 Task: Search one way flight ticket for 3 adults in first from Greensboro: Piedmont Triad International Airport to Riverton: Central Wyoming Regional Airport (was Riverton Regional) on 8-4-2023. Choice of flights is American. Number of bags: 11 checked bags. Price is upto 72000. Outbound departure time preference is 18:30.
Action: Mouse moved to (294, 256)
Screenshot: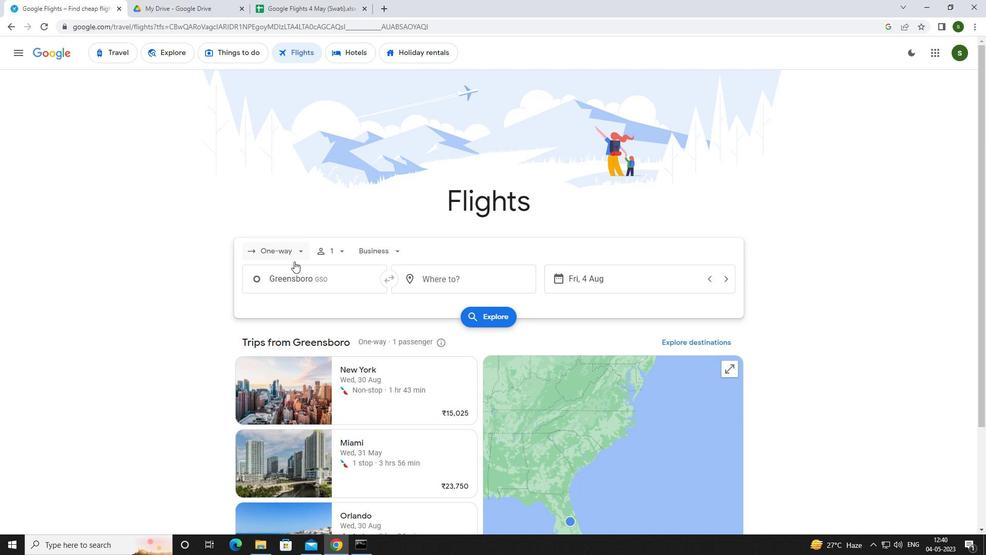 
Action: Mouse pressed left at (294, 256)
Screenshot: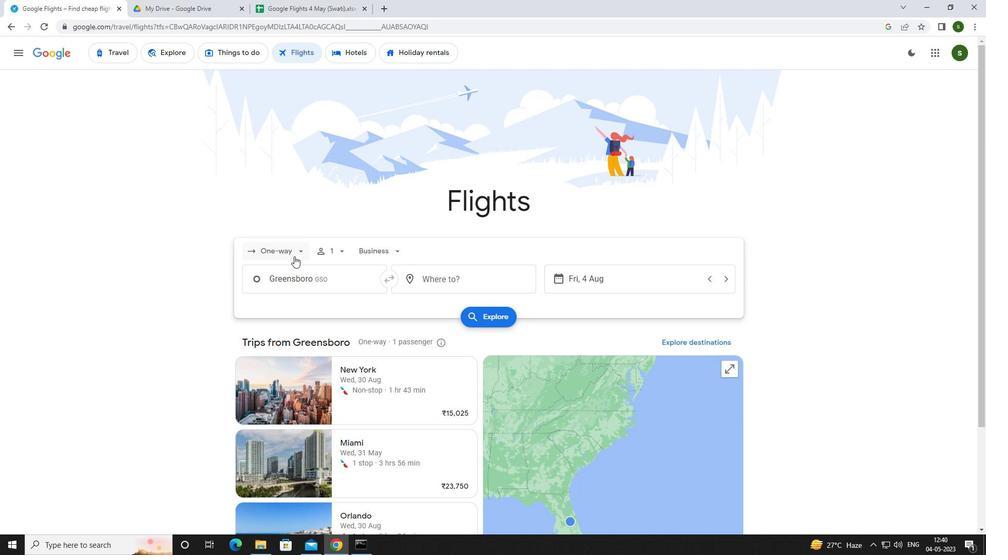 
Action: Mouse moved to (300, 292)
Screenshot: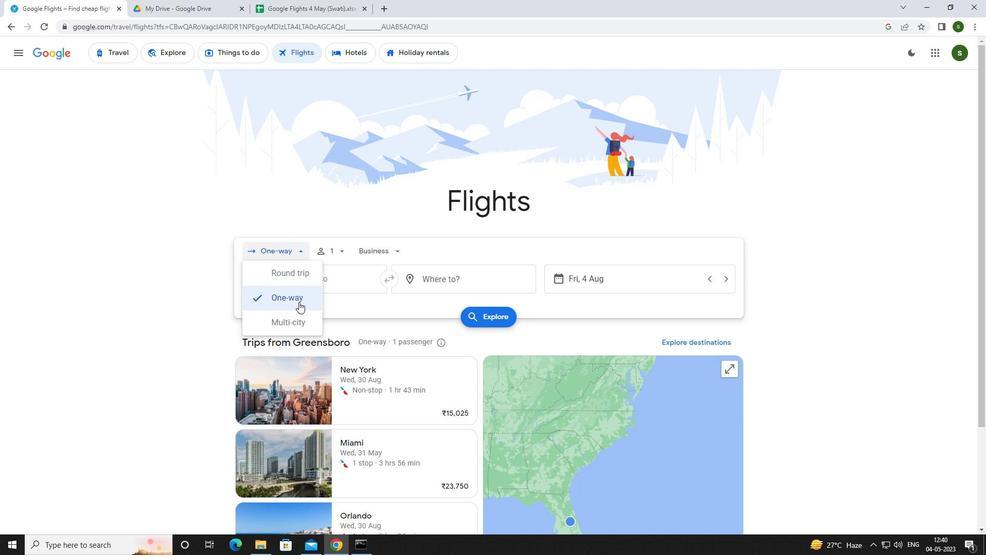 
Action: Mouse pressed left at (300, 292)
Screenshot: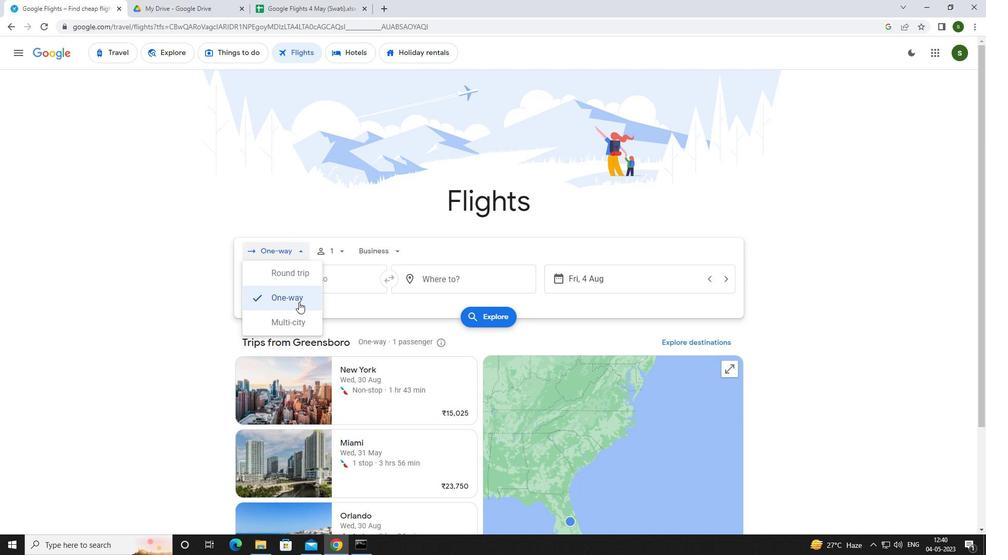 
Action: Mouse moved to (337, 247)
Screenshot: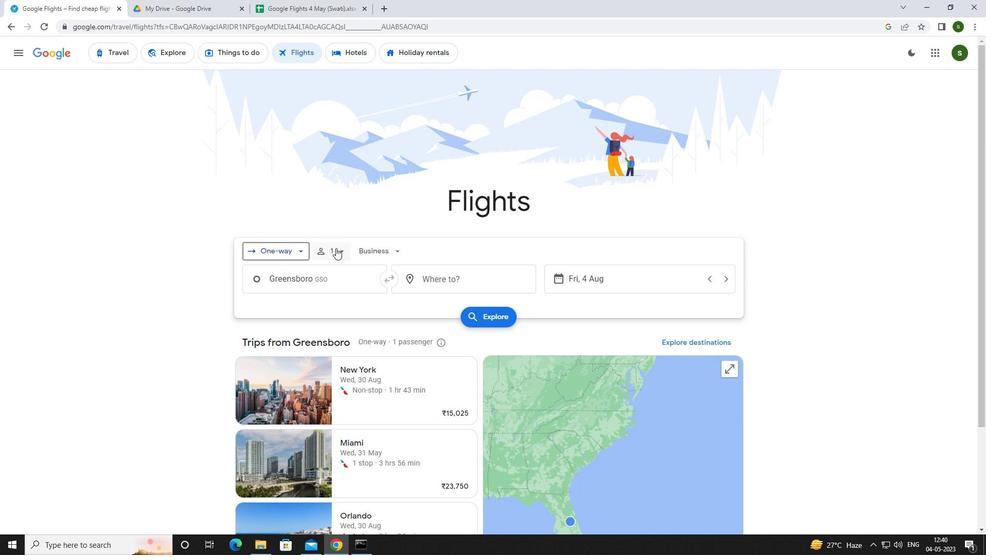 
Action: Mouse pressed left at (337, 247)
Screenshot: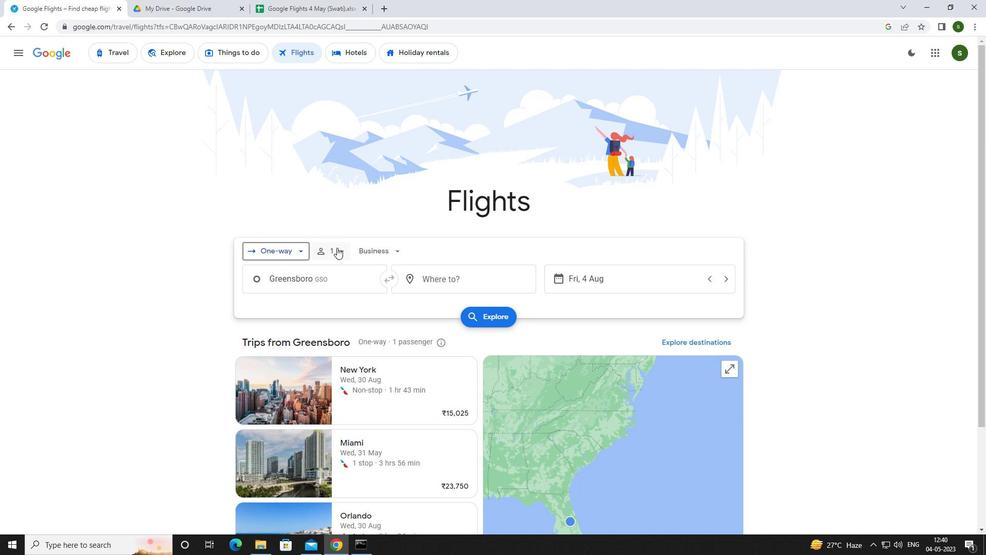 
Action: Mouse moved to (421, 274)
Screenshot: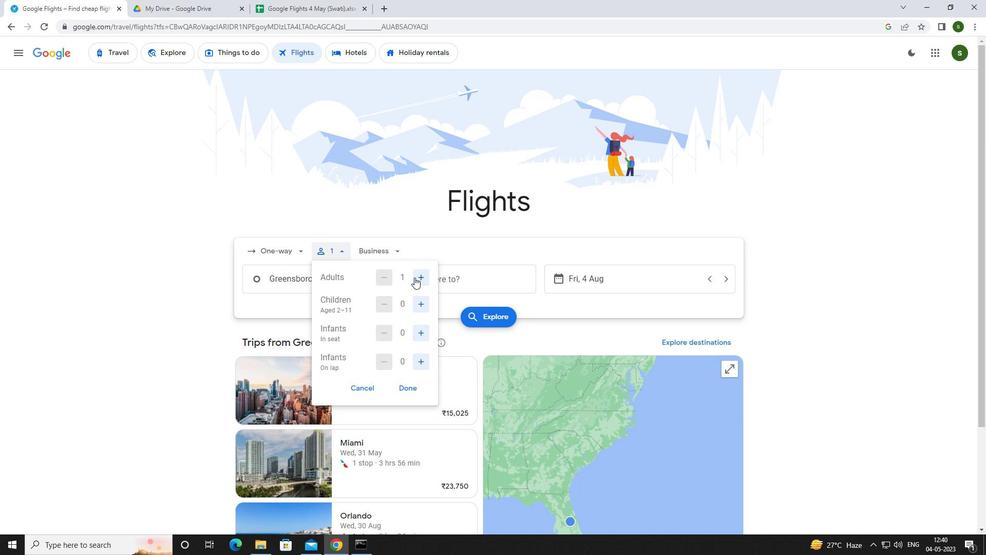 
Action: Mouse pressed left at (421, 274)
Screenshot: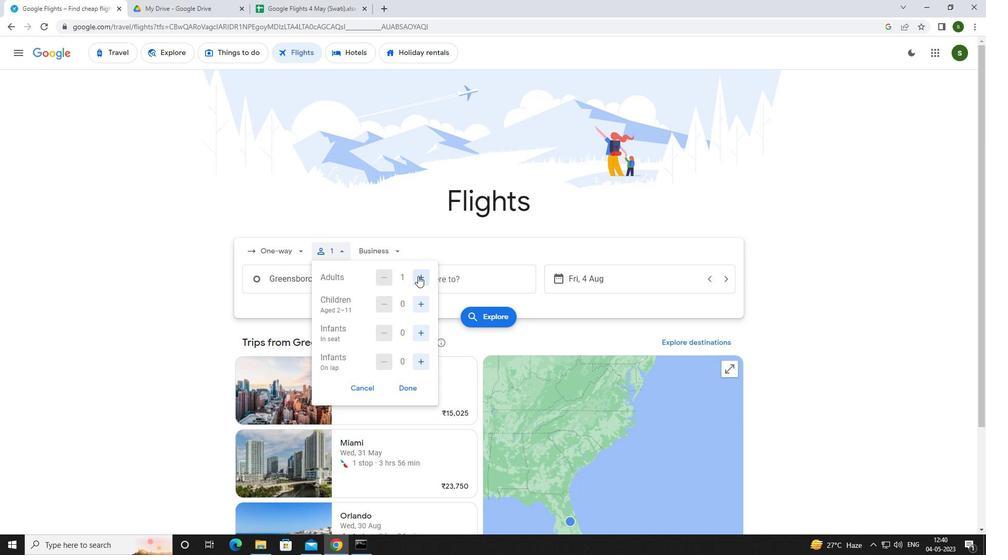 
Action: Mouse pressed left at (421, 274)
Screenshot: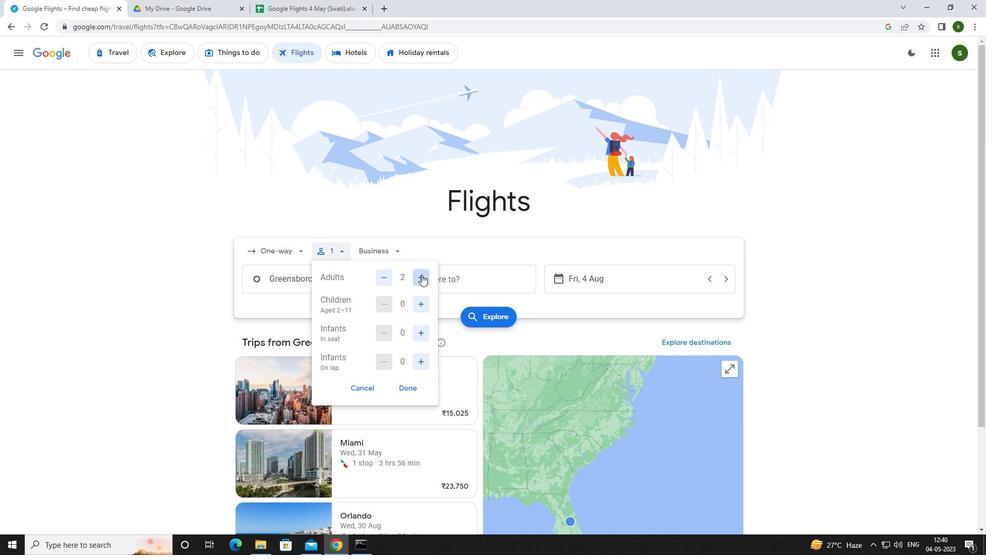 
Action: Mouse moved to (380, 248)
Screenshot: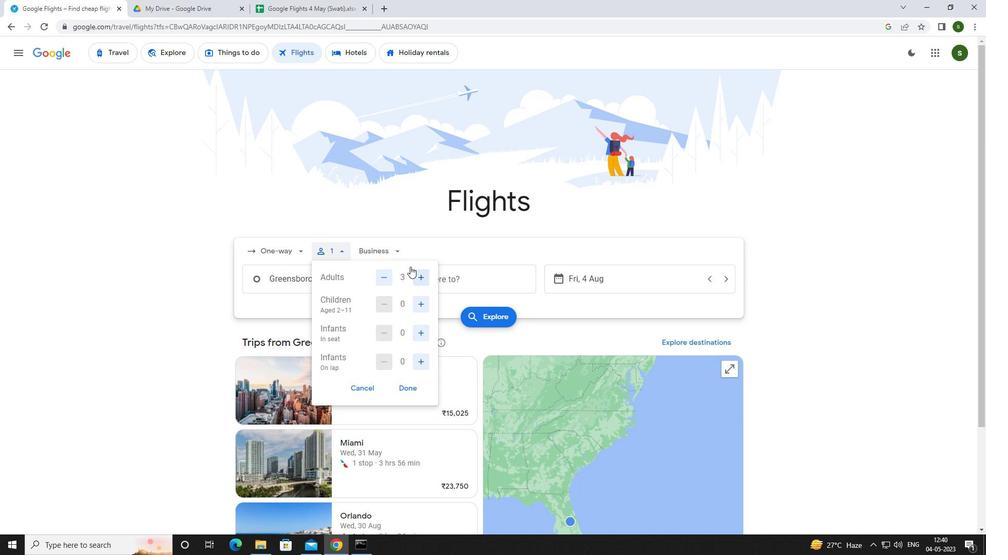 
Action: Mouse pressed left at (380, 248)
Screenshot: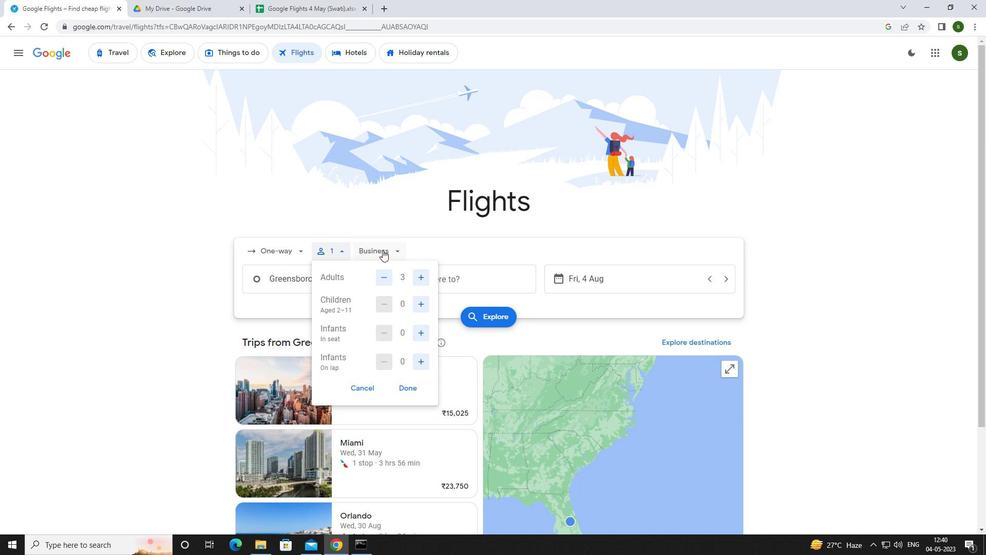
Action: Mouse moved to (395, 344)
Screenshot: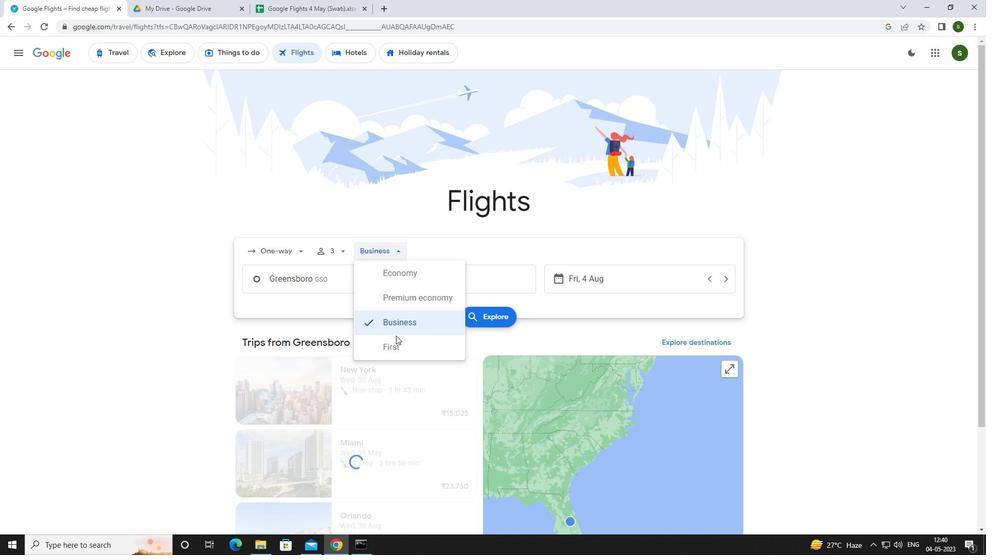 
Action: Mouse pressed left at (395, 344)
Screenshot: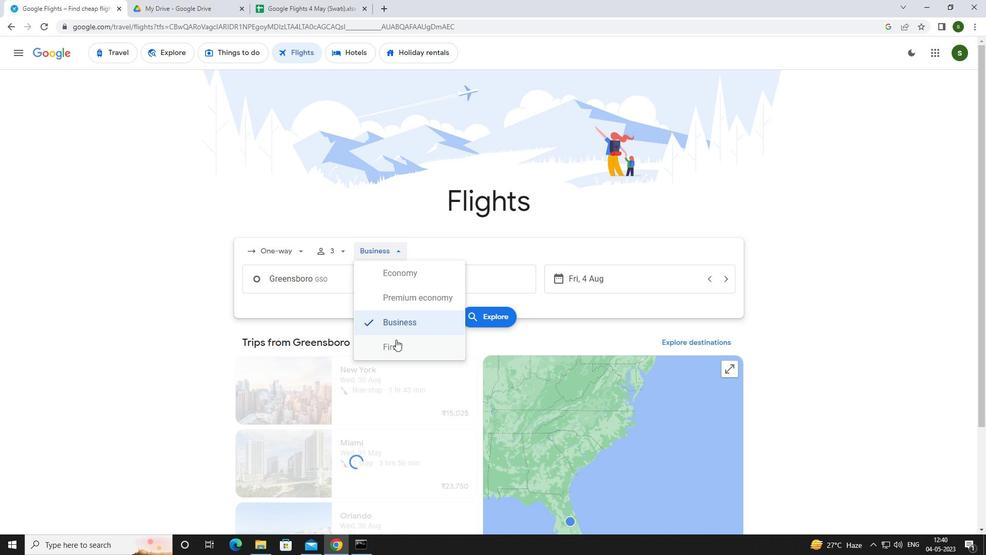 
Action: Mouse moved to (354, 286)
Screenshot: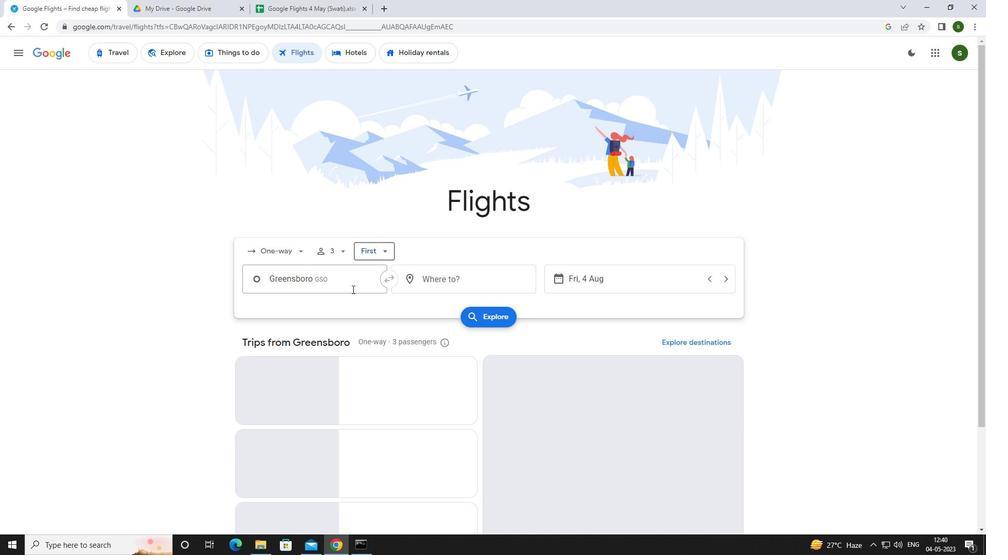 
Action: Mouse pressed left at (354, 286)
Screenshot: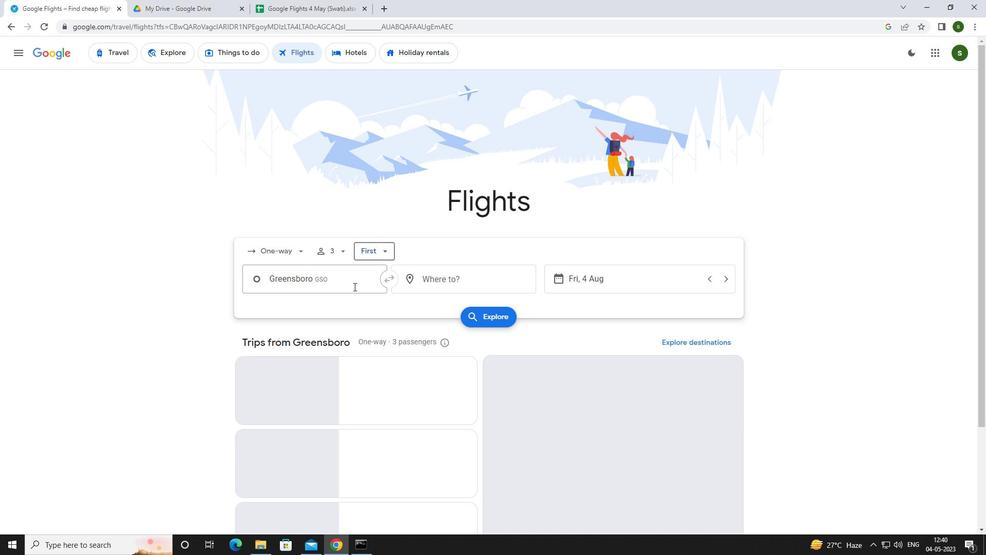
Action: Key pressed <Key.caps_lock>g<Key.caps_lock>reensbo
Screenshot: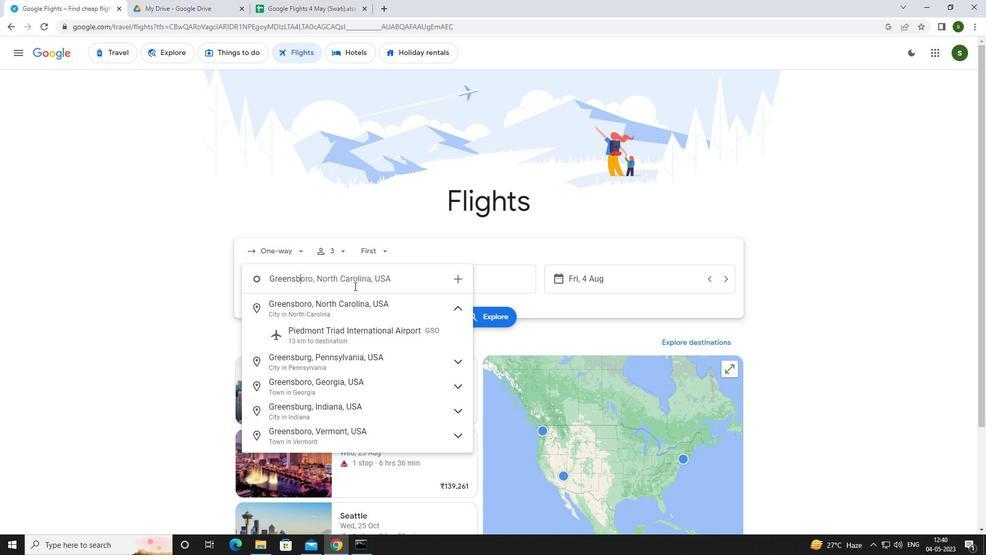 
Action: Mouse moved to (357, 329)
Screenshot: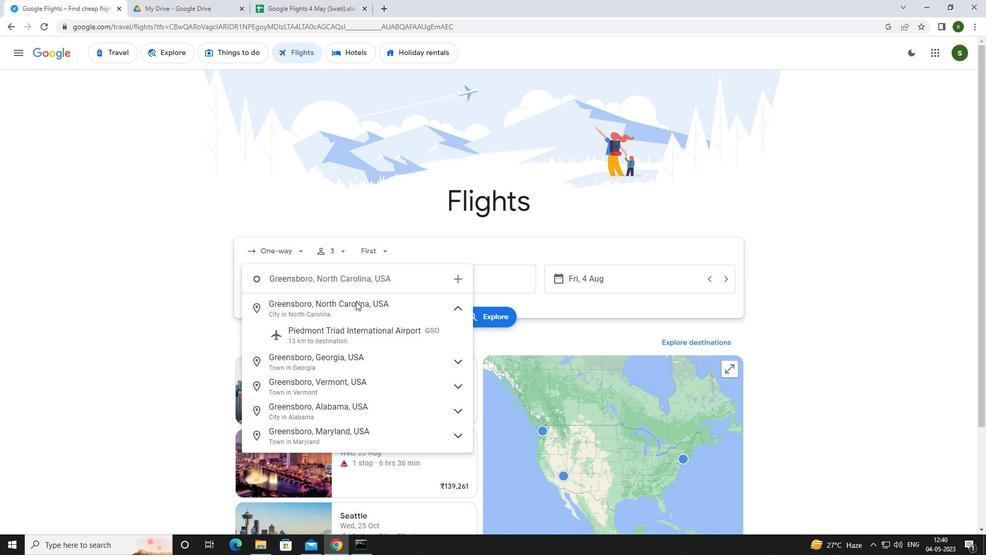 
Action: Mouse pressed left at (357, 329)
Screenshot: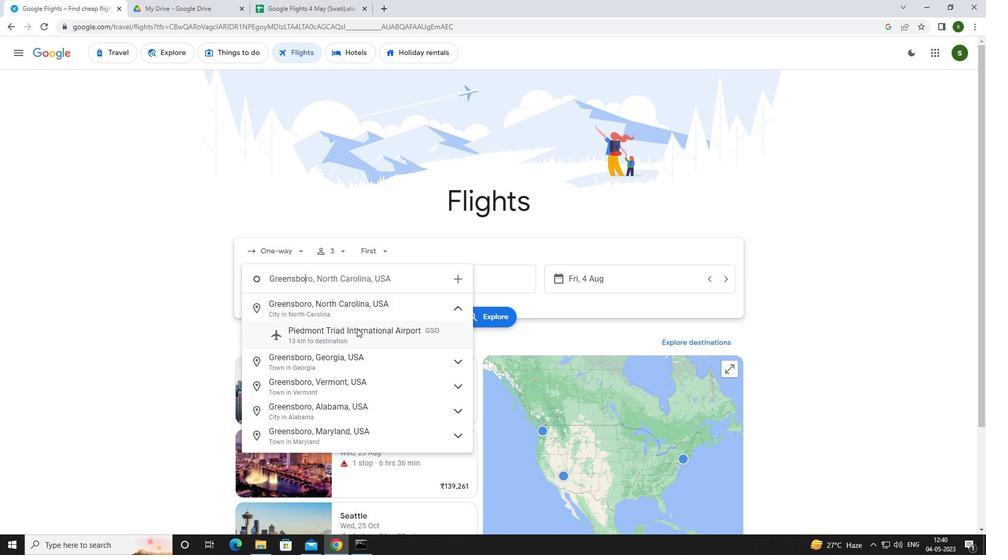 
Action: Mouse moved to (452, 282)
Screenshot: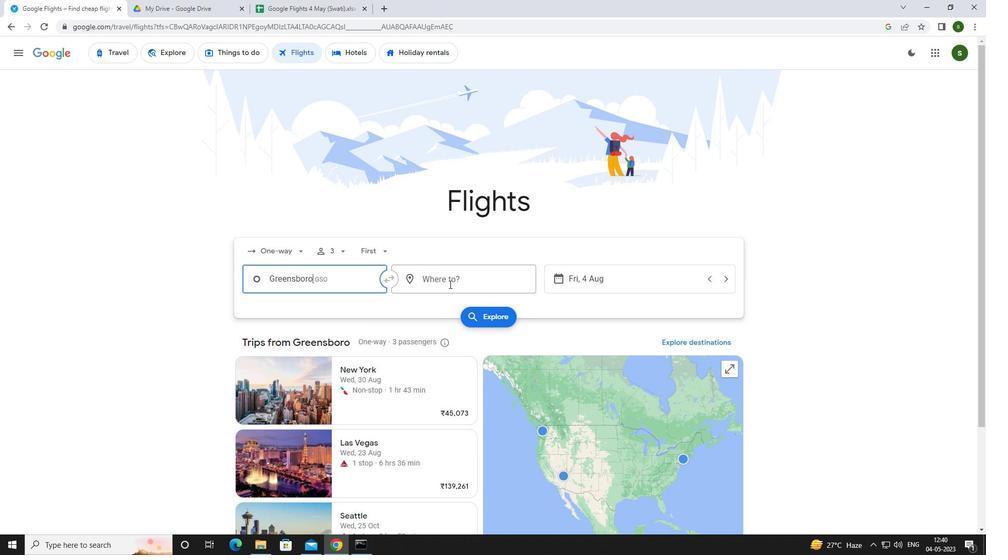 
Action: Mouse pressed left at (452, 282)
Screenshot: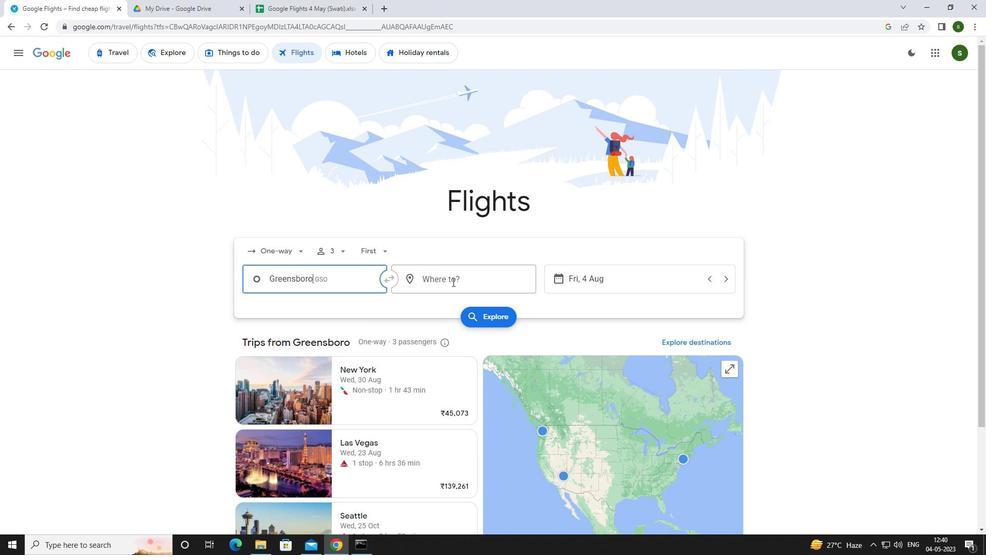 
Action: Mouse moved to (454, 280)
Screenshot: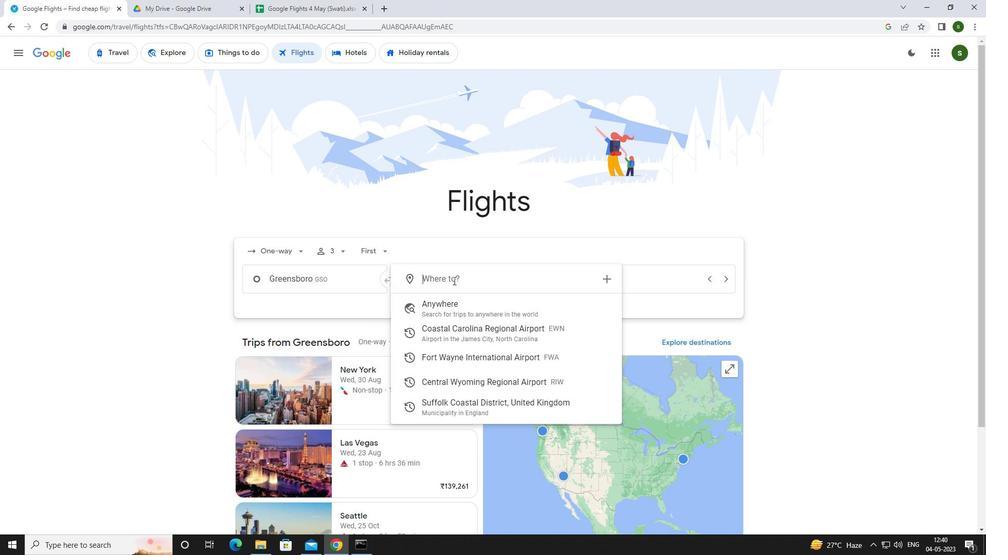 
Action: Key pressed <Key.caps_lock>r<Key.caps_lock>iverton
Screenshot: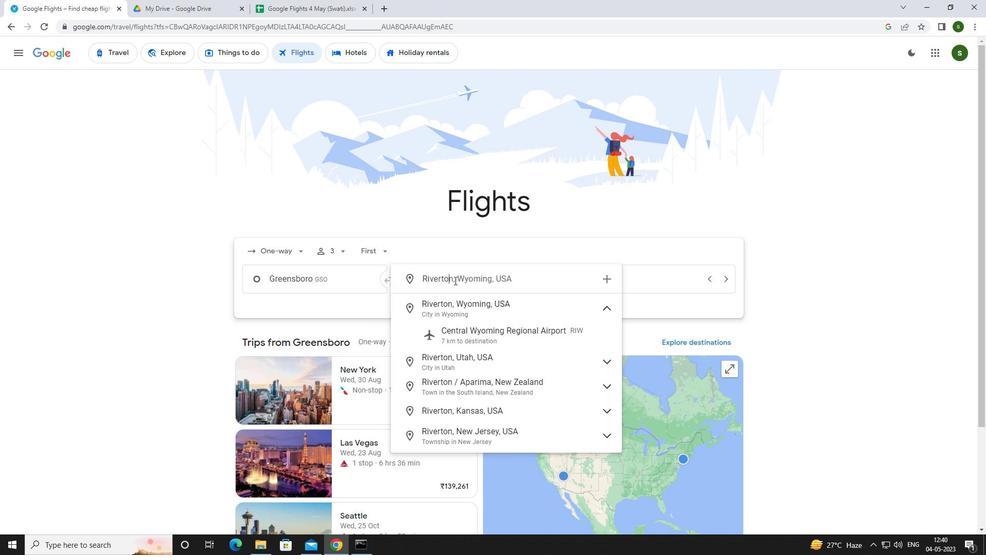 
Action: Mouse moved to (465, 323)
Screenshot: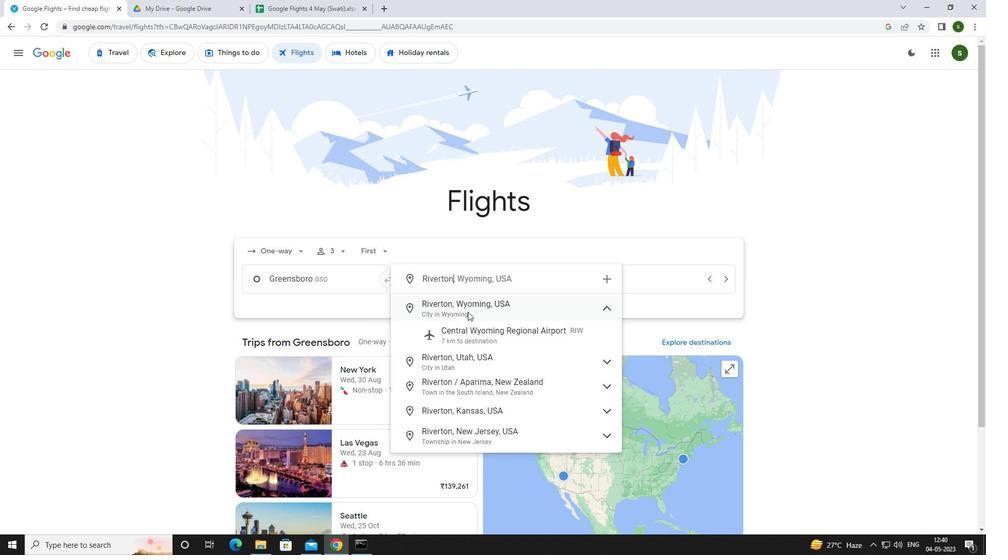 
Action: Mouse pressed left at (465, 323)
Screenshot: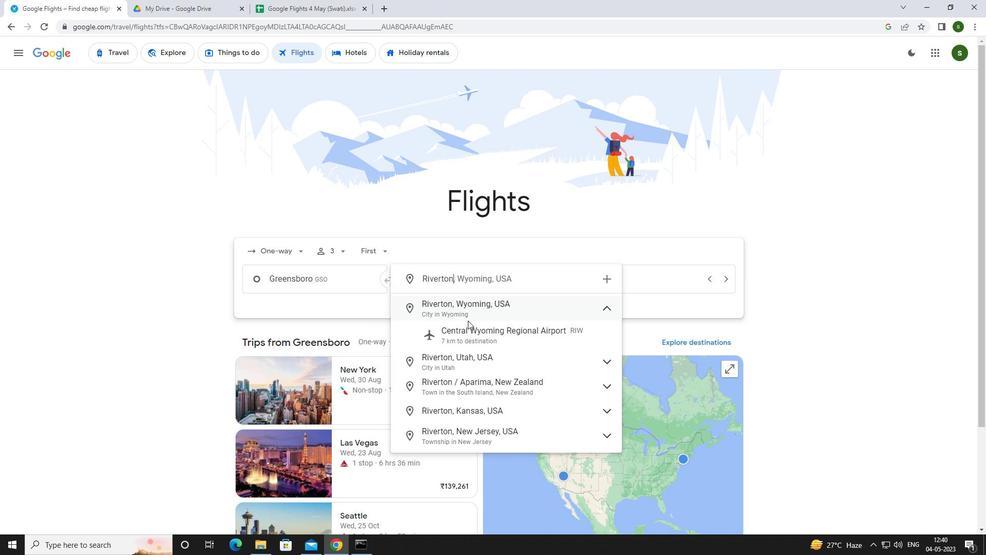 
Action: Mouse moved to (617, 283)
Screenshot: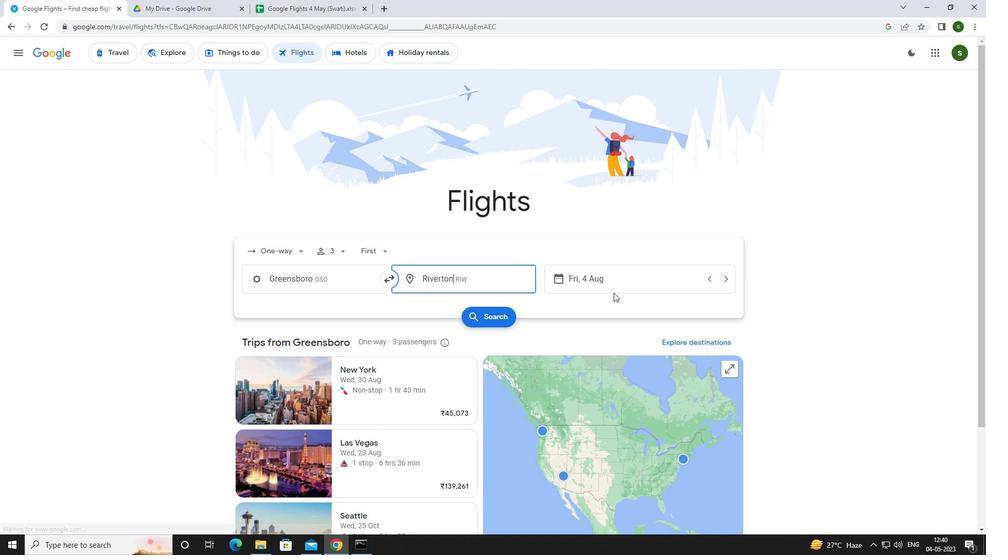 
Action: Mouse pressed left at (617, 283)
Screenshot: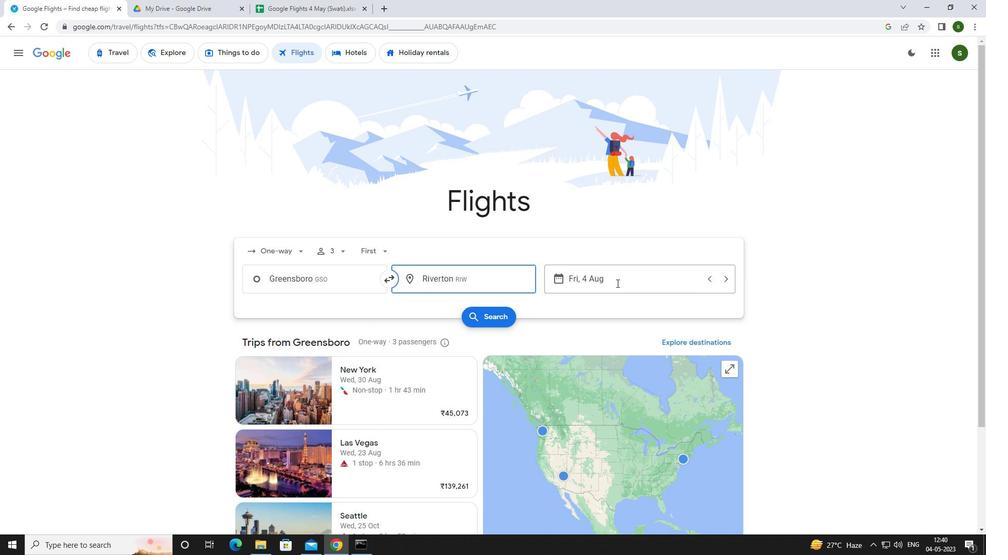 
Action: Mouse moved to (493, 346)
Screenshot: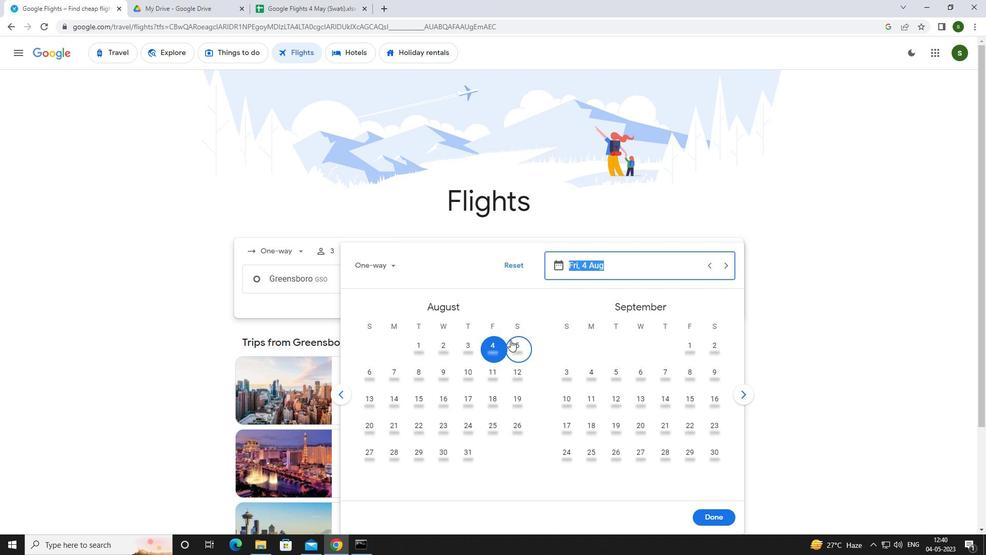 
Action: Mouse pressed left at (493, 346)
Screenshot: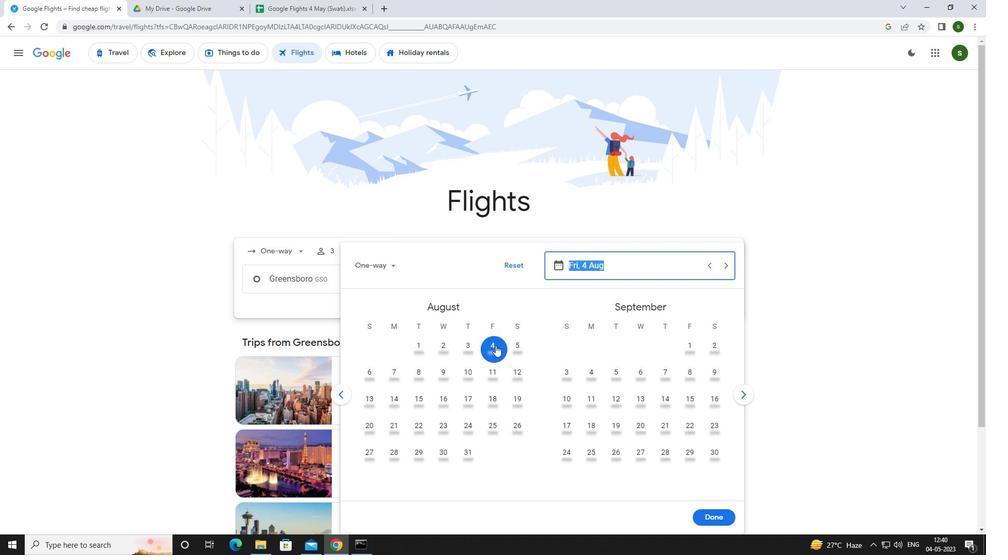 
Action: Mouse moved to (719, 511)
Screenshot: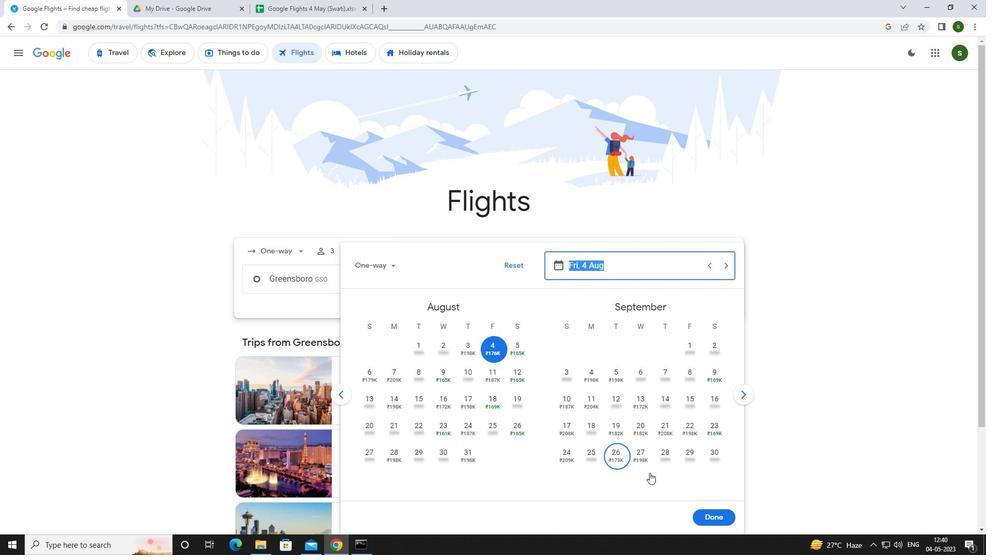 
Action: Mouse pressed left at (719, 511)
Screenshot: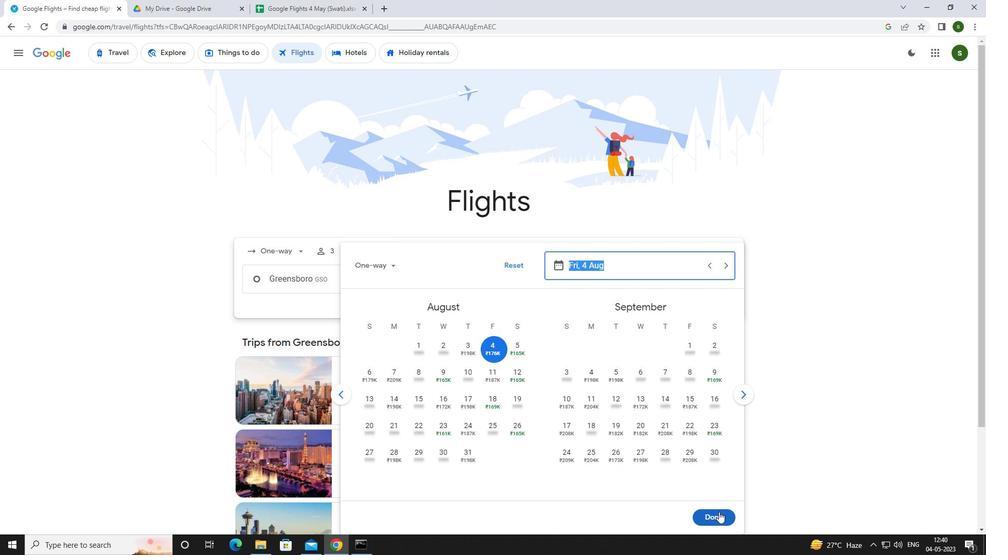 
Action: Mouse moved to (499, 318)
Screenshot: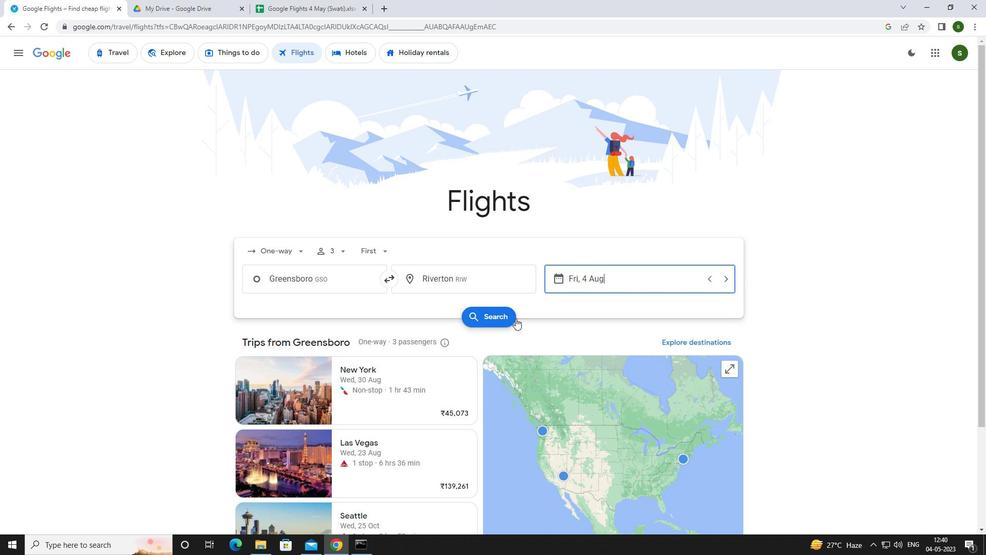 
Action: Mouse pressed left at (499, 318)
Screenshot: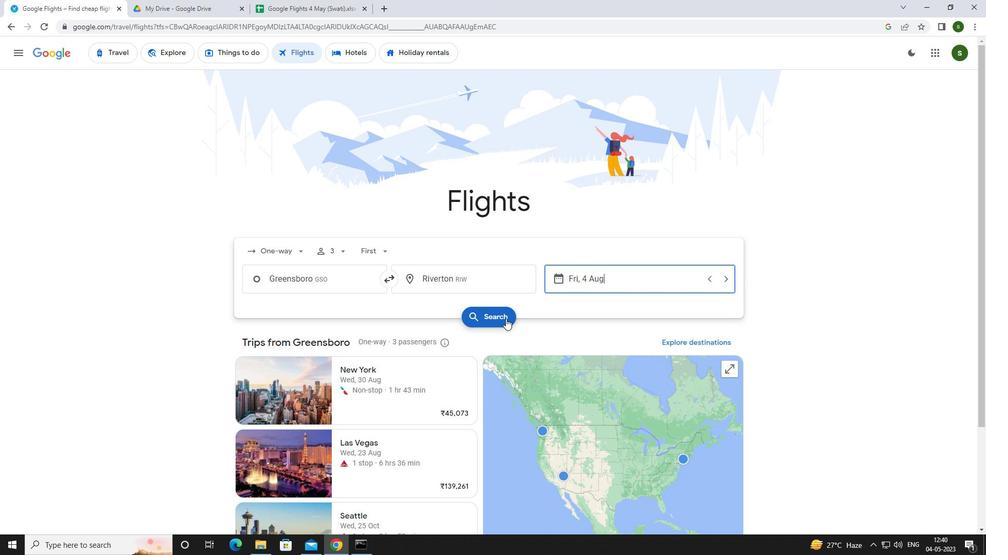 
Action: Mouse moved to (256, 147)
Screenshot: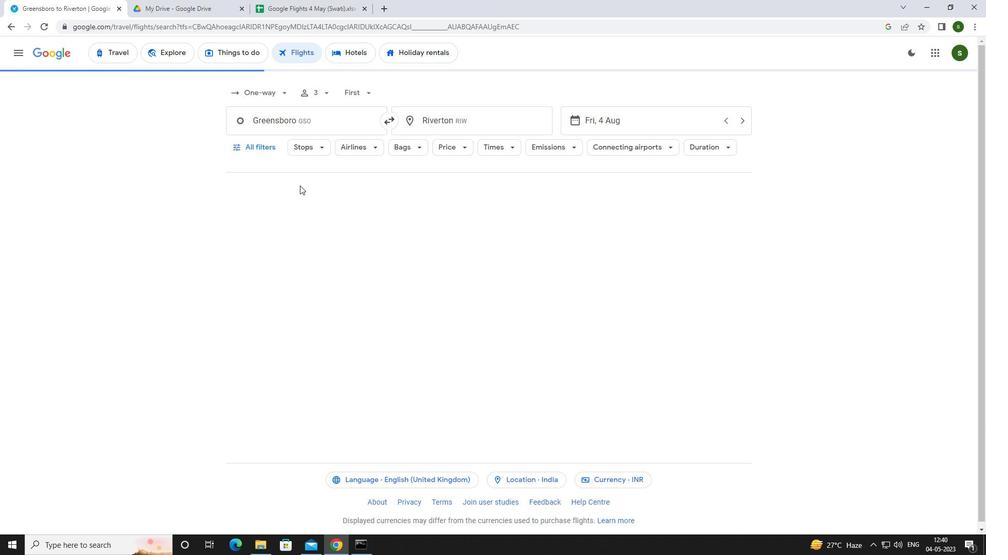 
Action: Mouse pressed left at (256, 147)
Screenshot: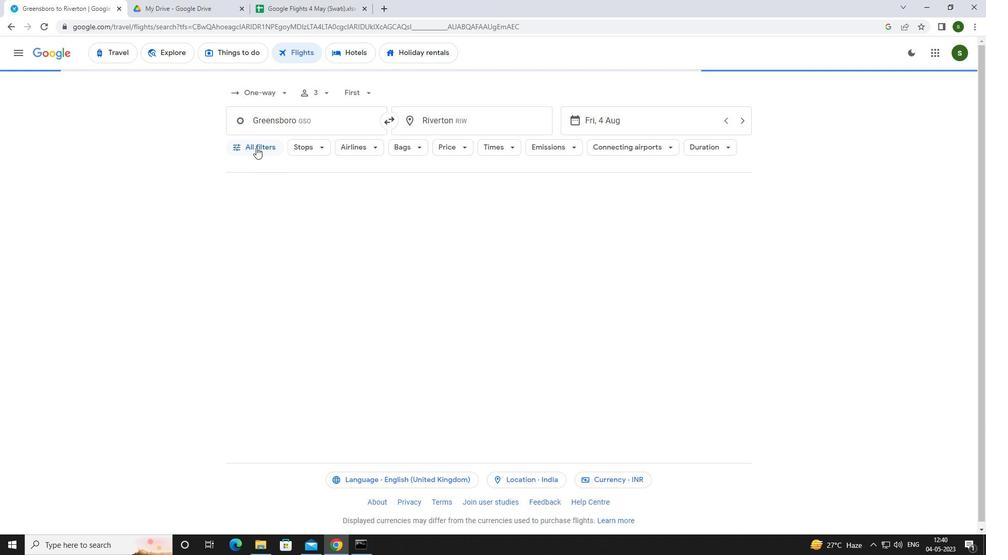 
Action: Mouse moved to (379, 366)
Screenshot: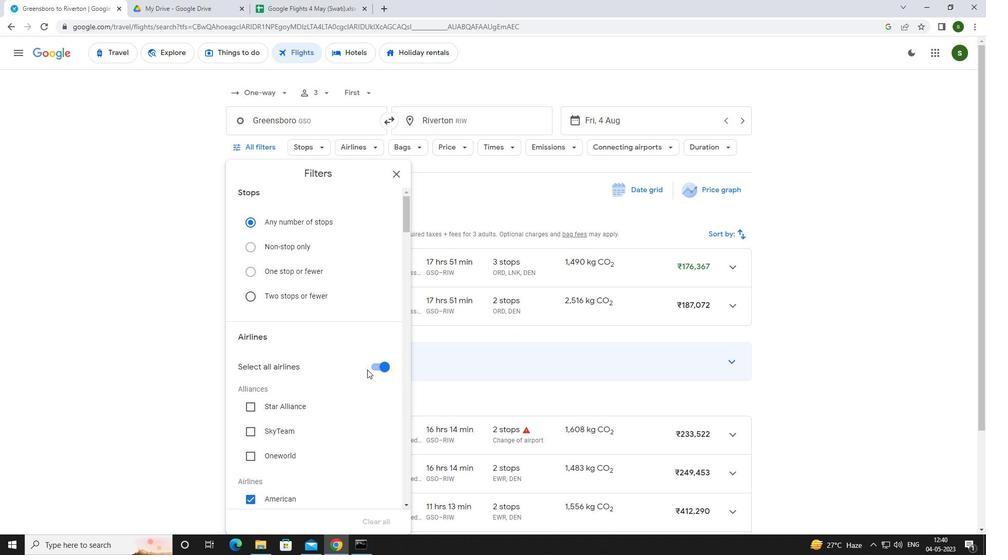 
Action: Mouse pressed left at (379, 366)
Screenshot: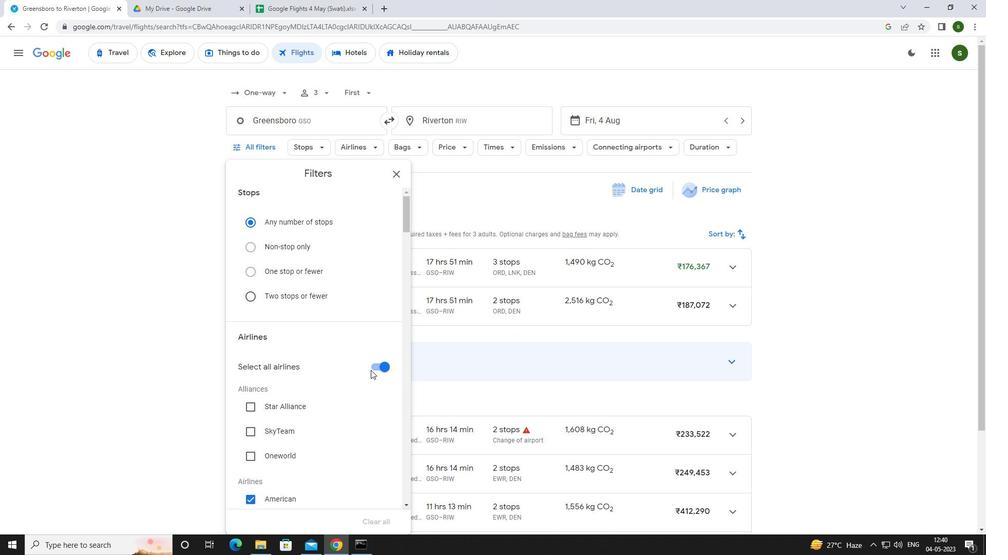 
Action: Mouse moved to (345, 326)
Screenshot: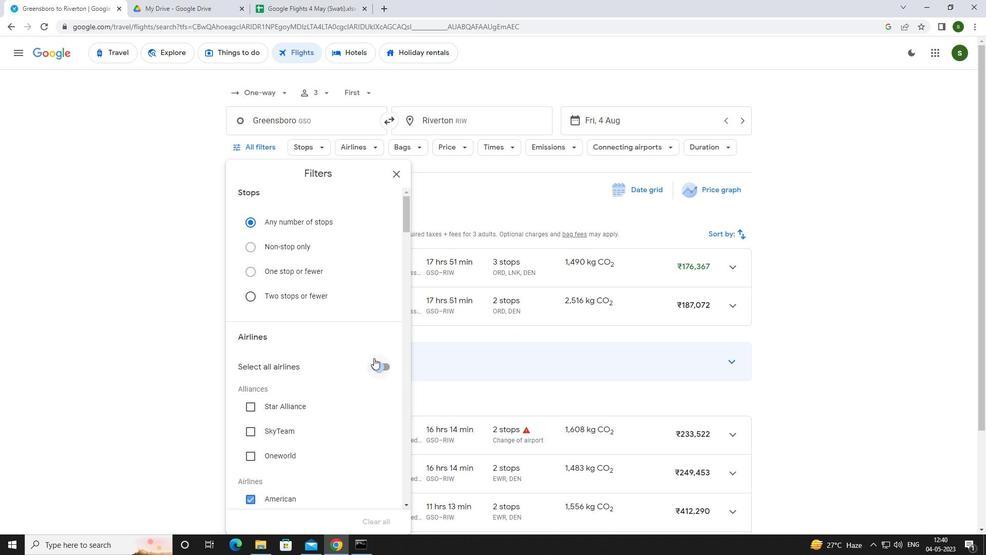 
Action: Mouse scrolled (345, 326) with delta (0, 0)
Screenshot: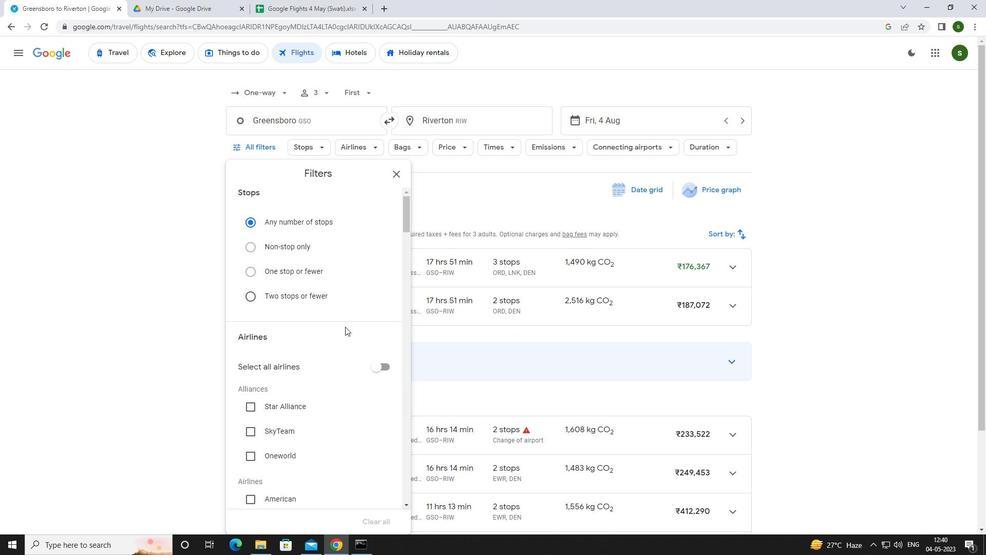 
Action: Mouse scrolled (345, 326) with delta (0, 0)
Screenshot: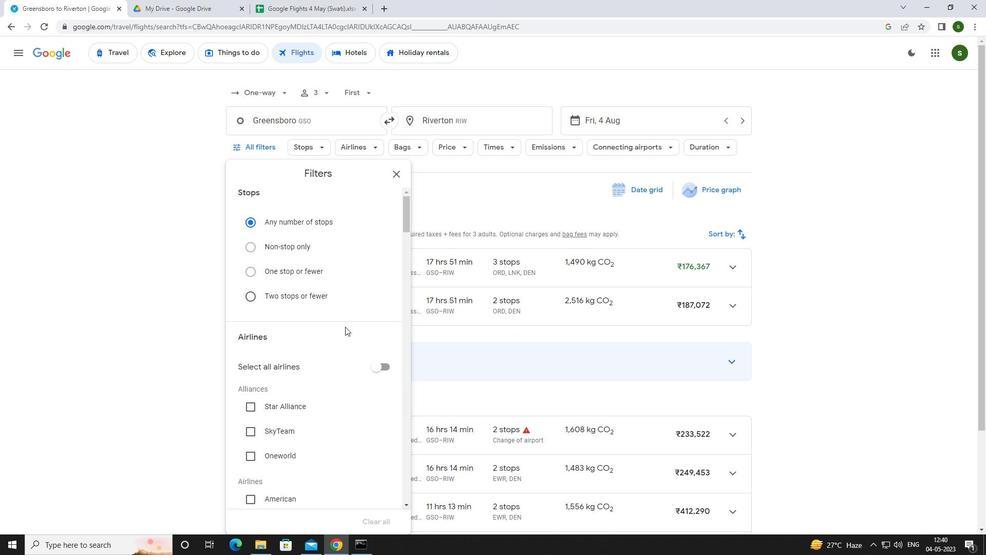 
Action: Mouse scrolled (345, 326) with delta (0, 0)
Screenshot: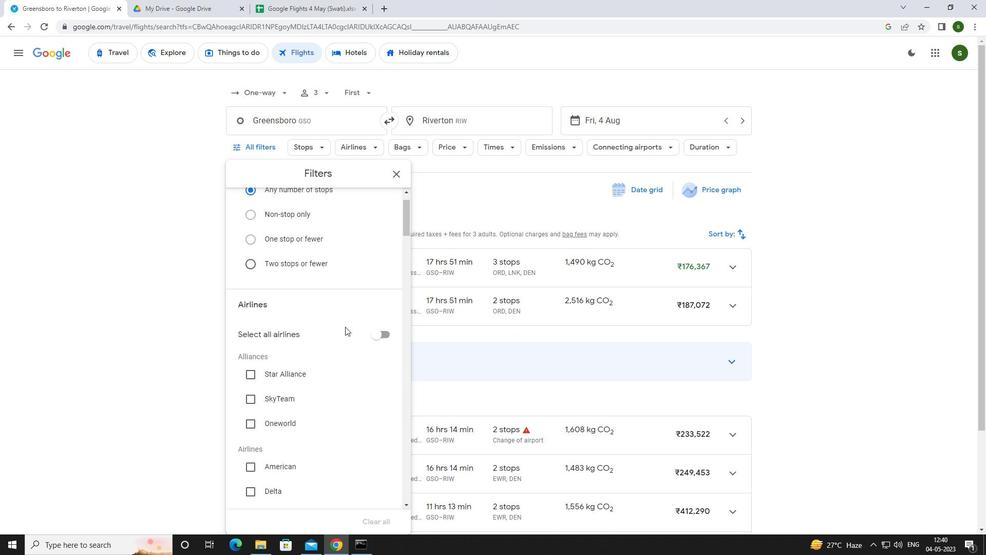 
Action: Mouse moved to (280, 343)
Screenshot: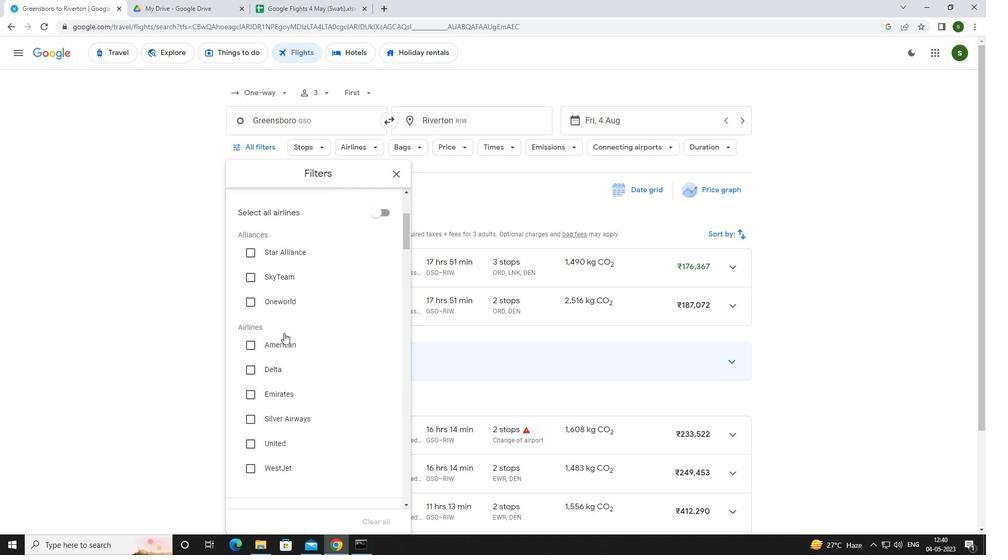 
Action: Mouse pressed left at (280, 343)
Screenshot: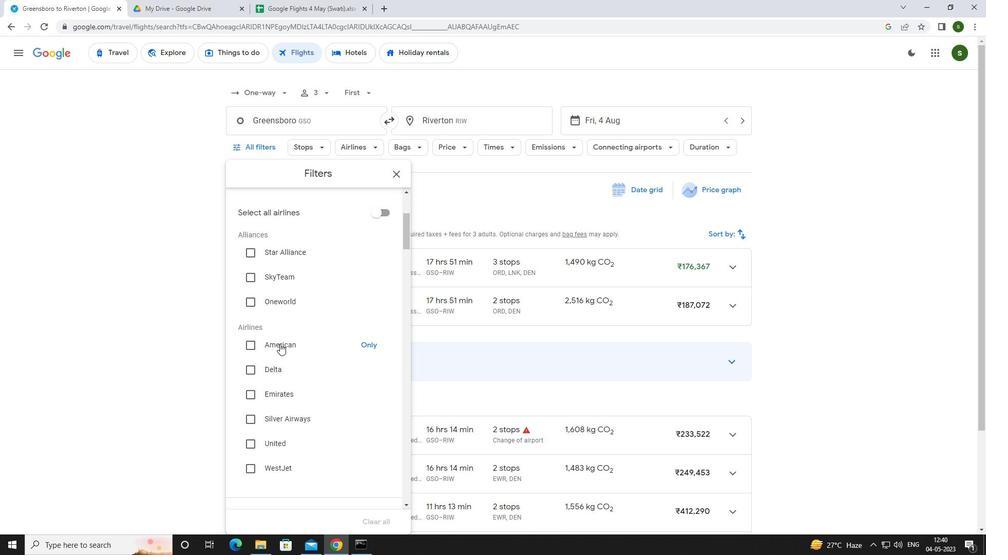 
Action: Mouse moved to (288, 342)
Screenshot: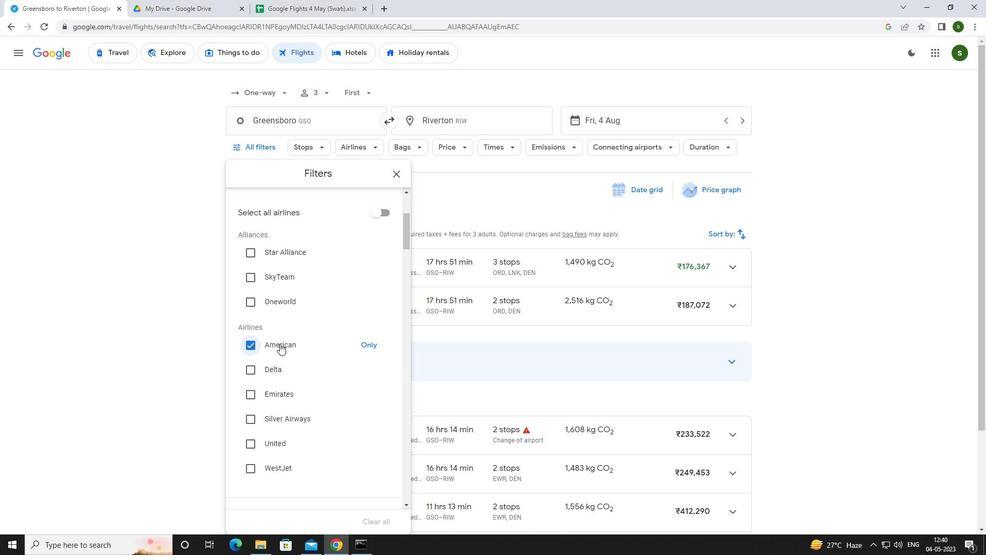 
Action: Mouse scrolled (288, 341) with delta (0, 0)
Screenshot: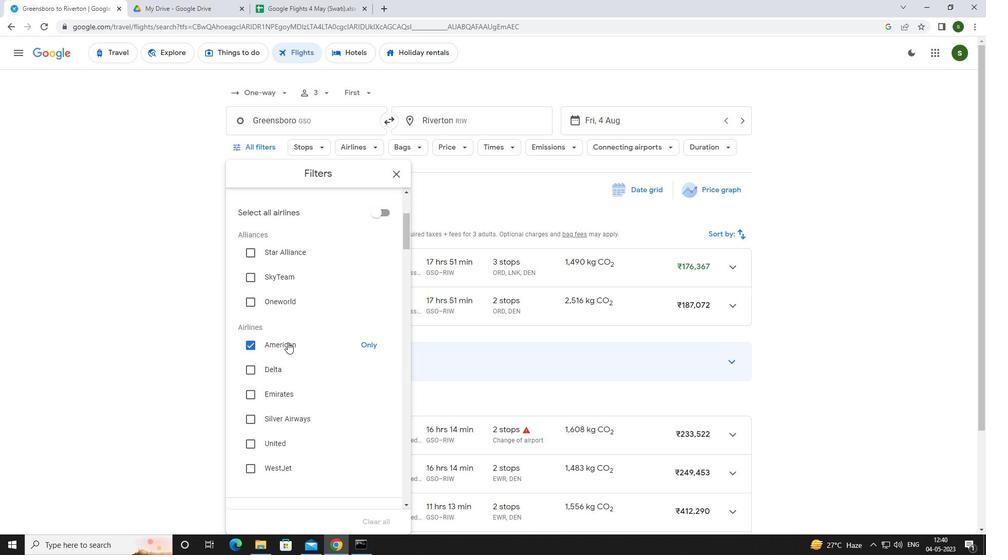 
Action: Mouse scrolled (288, 341) with delta (0, 0)
Screenshot: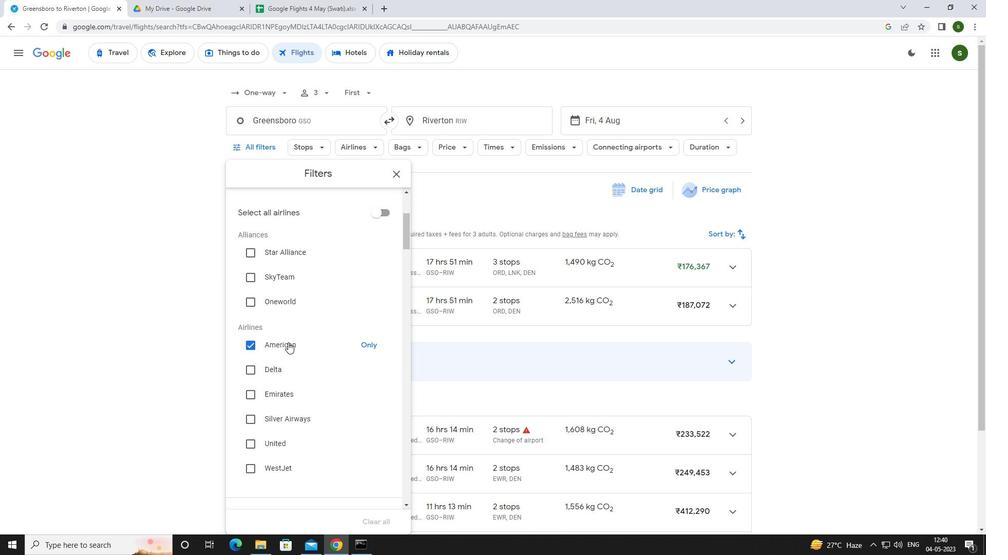
Action: Mouse scrolled (288, 341) with delta (0, 0)
Screenshot: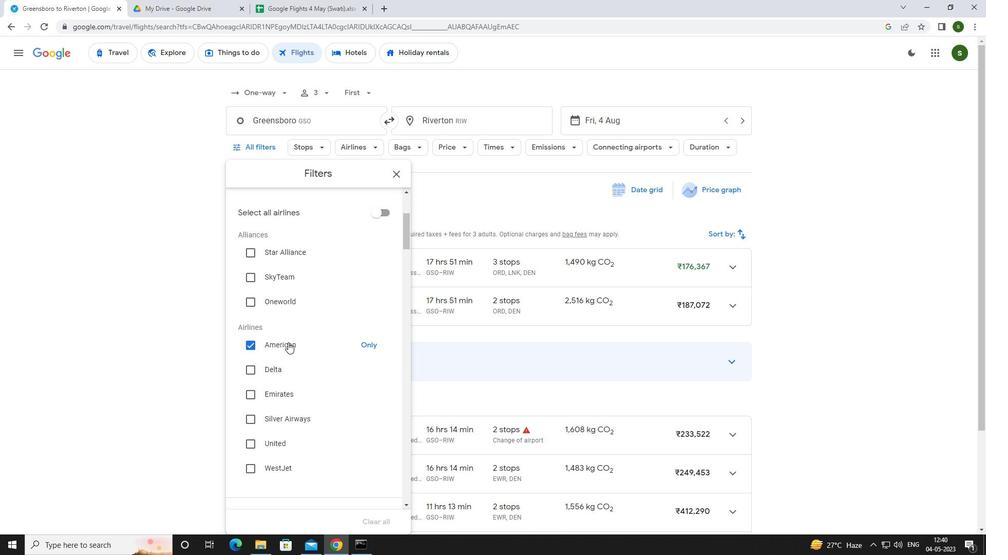 
Action: Mouse scrolled (288, 341) with delta (0, 0)
Screenshot: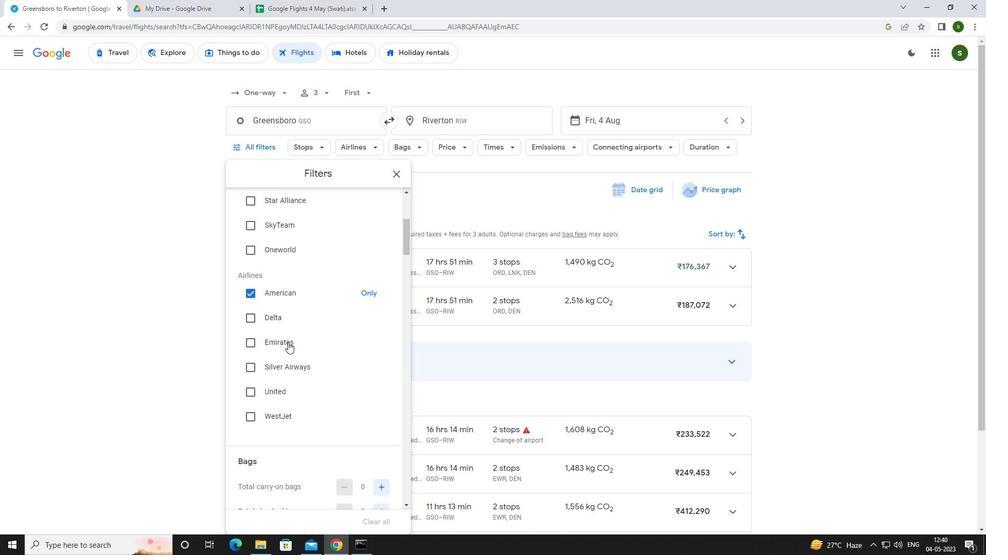 
Action: Mouse moved to (377, 360)
Screenshot: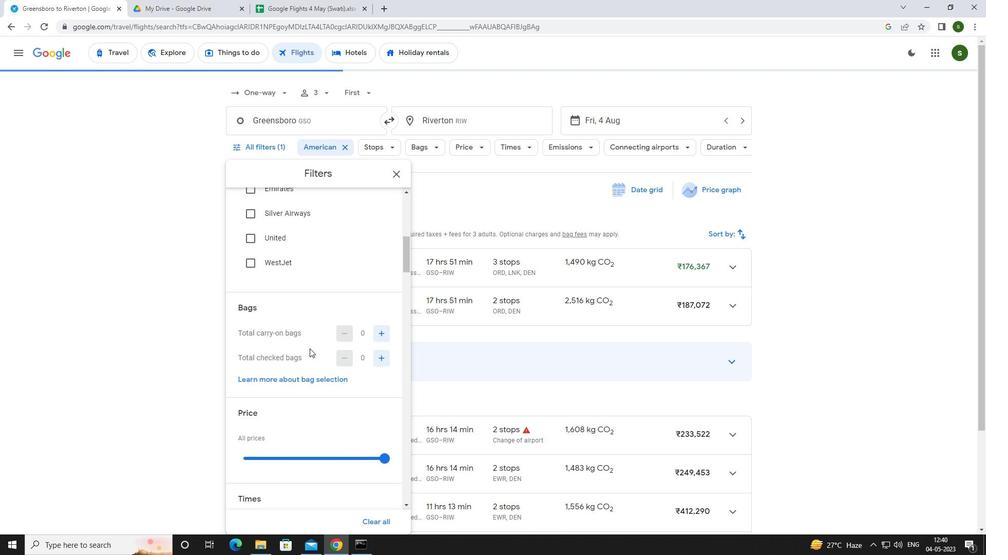 
Action: Mouse pressed left at (377, 360)
Screenshot: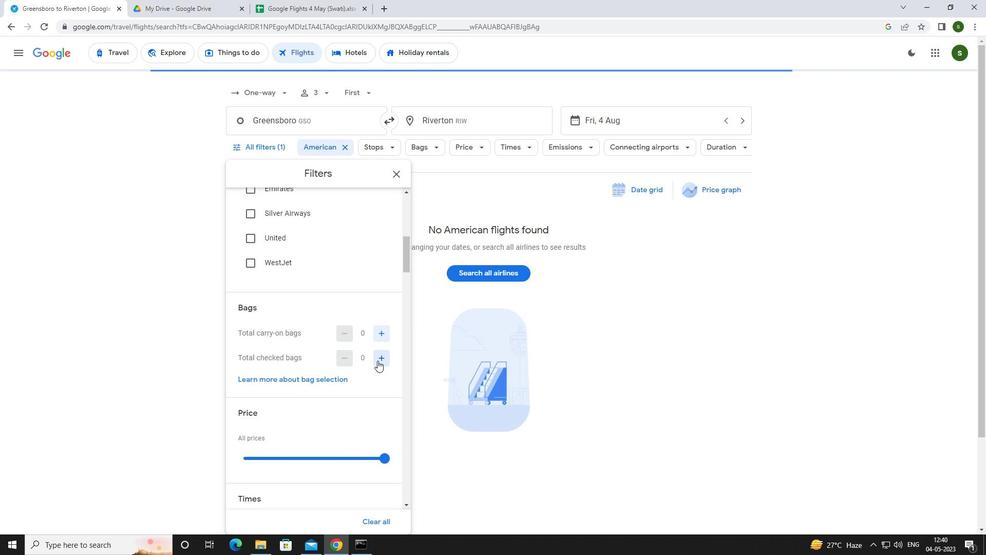 
Action: Mouse pressed left at (377, 360)
Screenshot: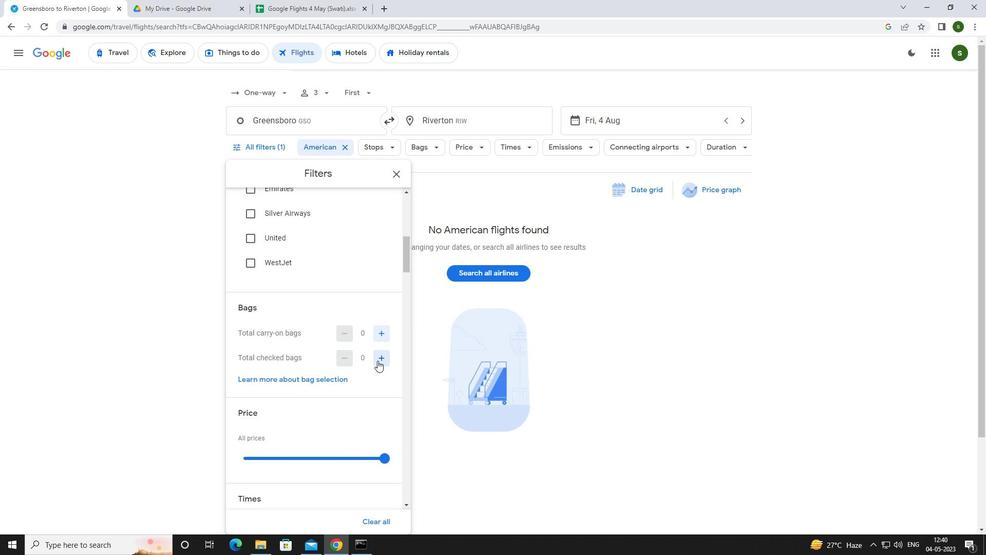 
Action: Mouse pressed left at (377, 360)
Screenshot: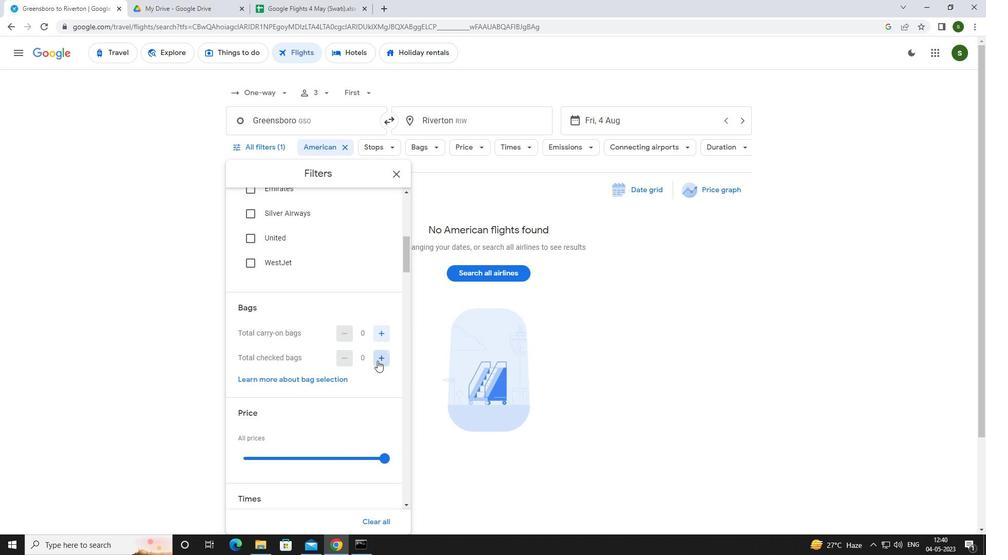 
Action: Mouse pressed left at (377, 360)
Screenshot: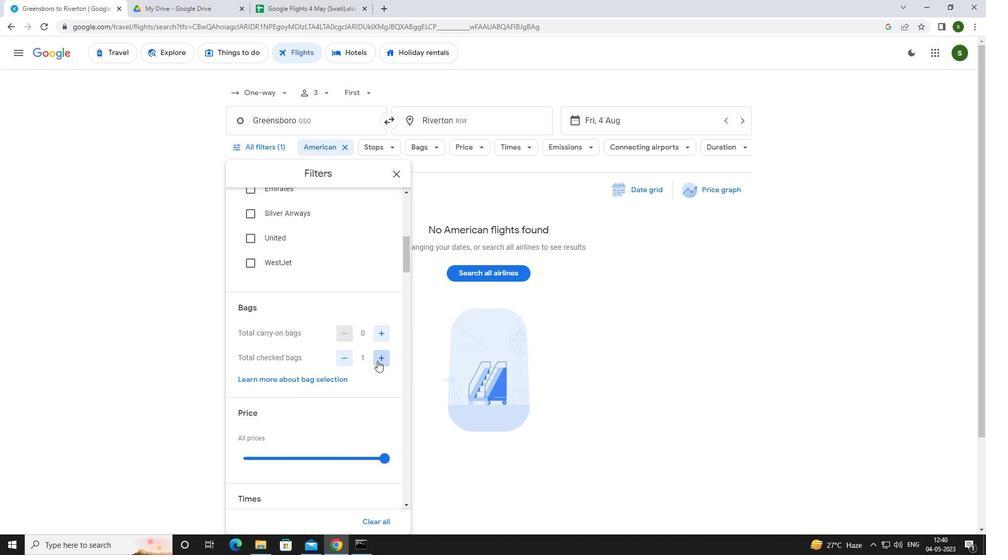 
Action: Mouse pressed left at (377, 360)
Screenshot: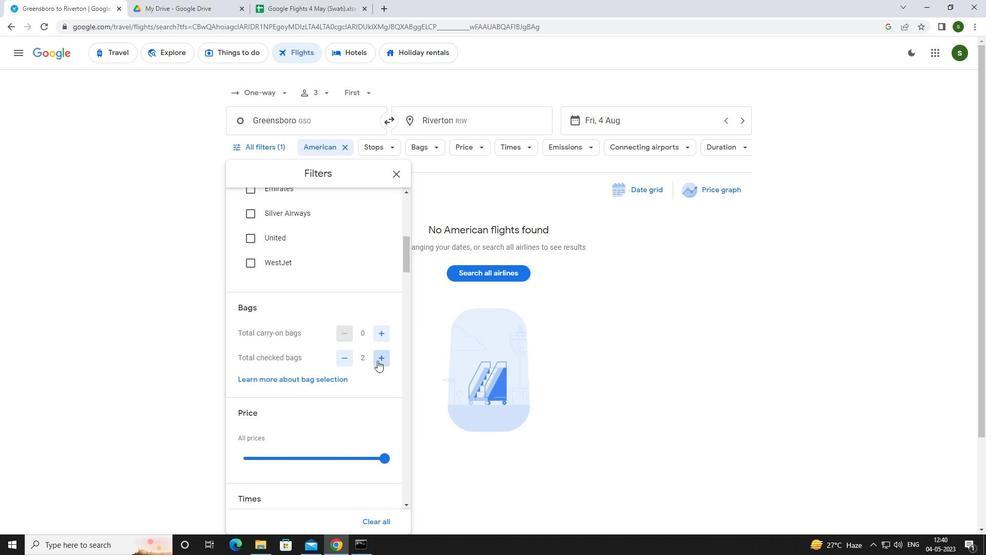 
Action: Mouse pressed left at (377, 360)
Screenshot: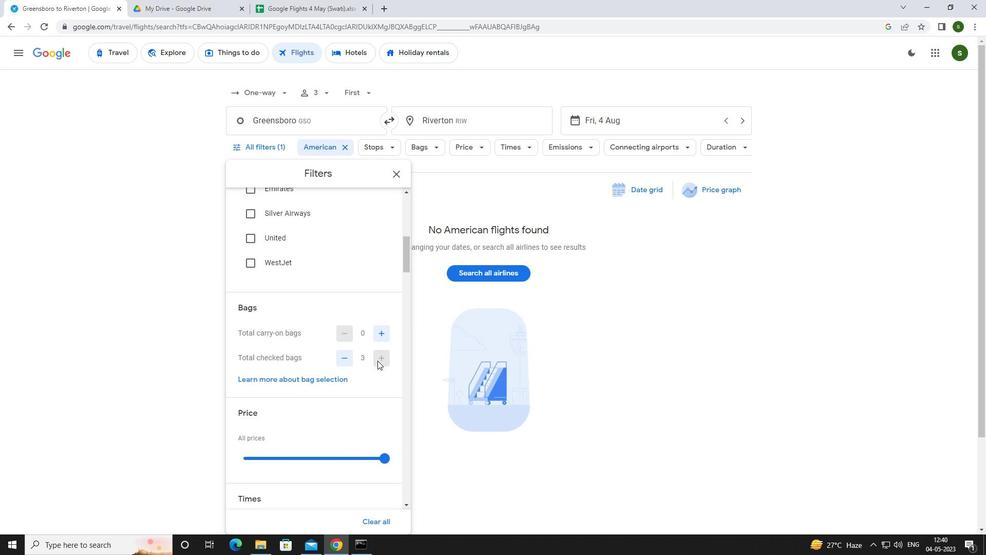 
Action: Mouse pressed left at (377, 360)
Screenshot: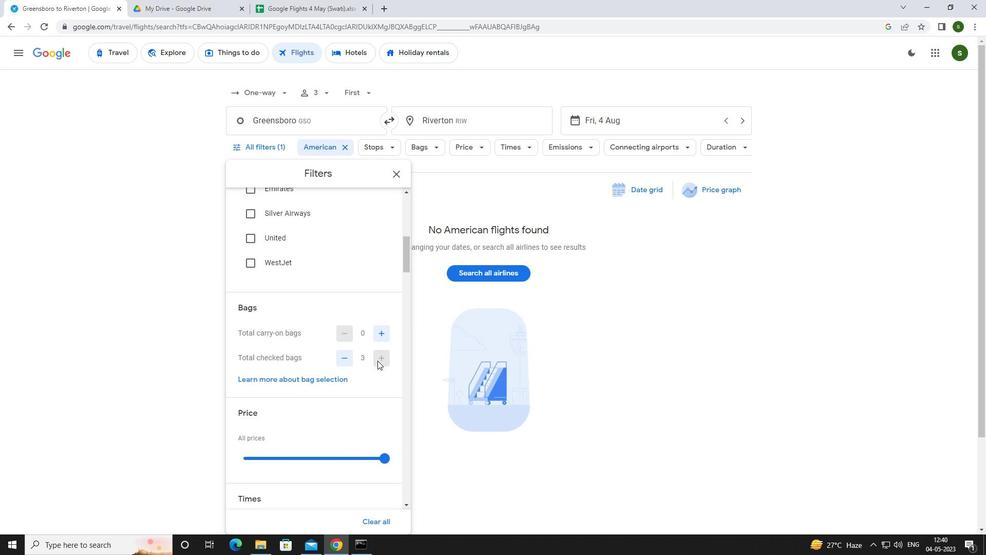 
Action: Mouse scrolled (377, 360) with delta (0, 0)
Screenshot: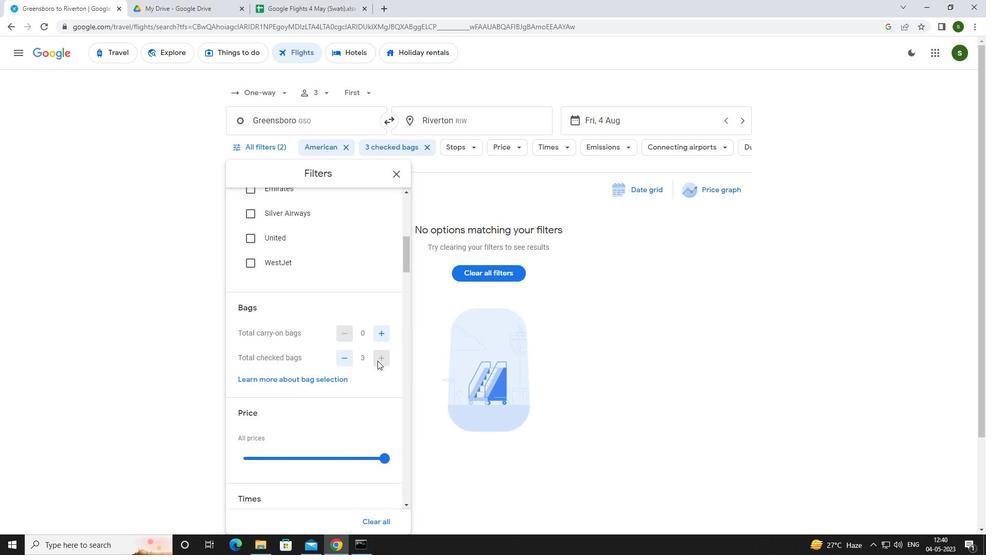 
Action: Mouse scrolled (377, 360) with delta (0, 0)
Screenshot: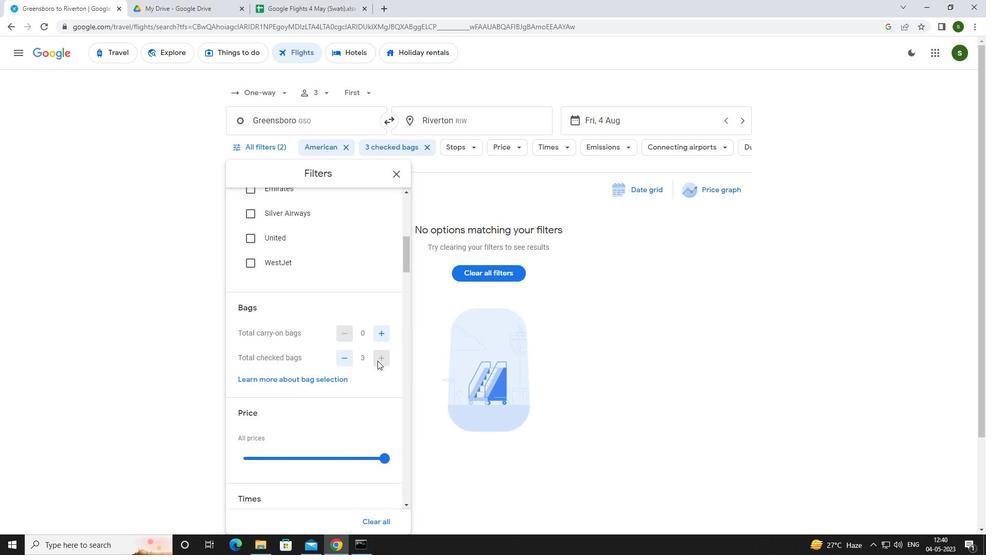 
Action: Mouse moved to (389, 350)
Screenshot: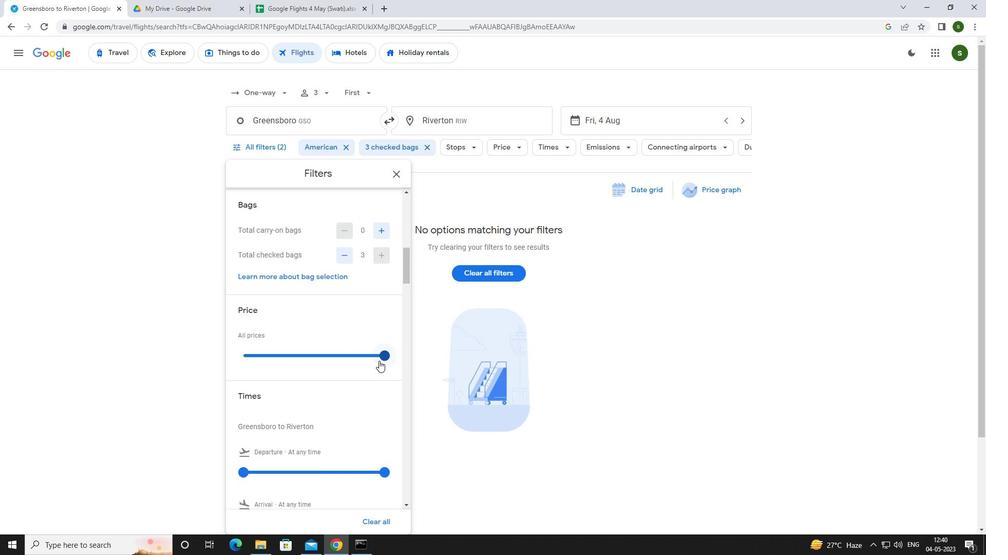 
Action: Mouse pressed left at (389, 350)
Screenshot: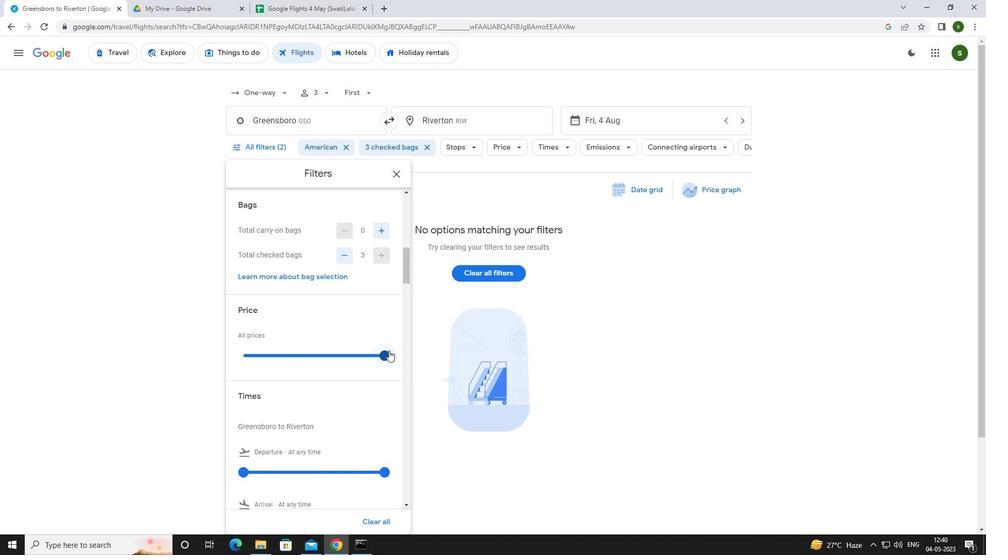 
Action: Mouse moved to (266, 330)
Screenshot: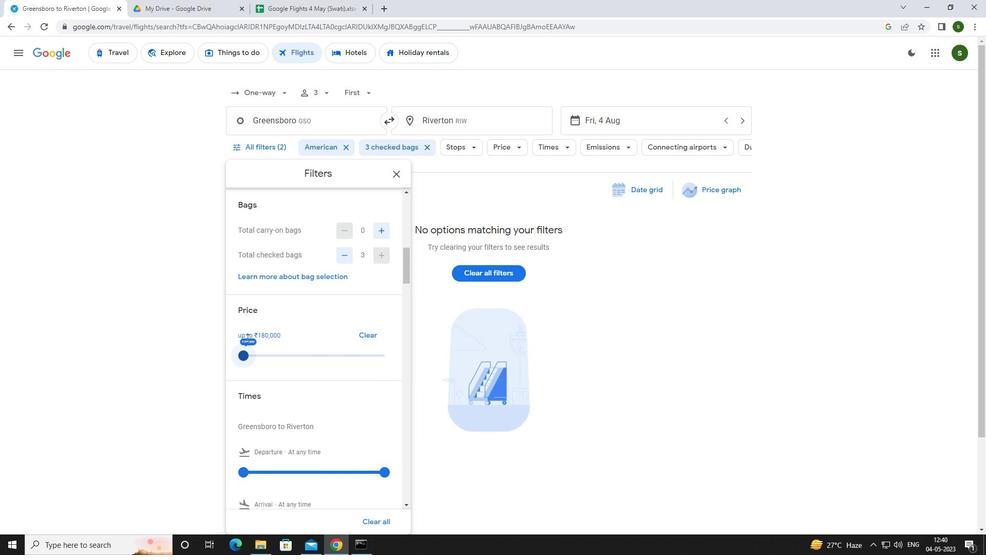 
Action: Mouse scrolled (266, 330) with delta (0, 0)
Screenshot: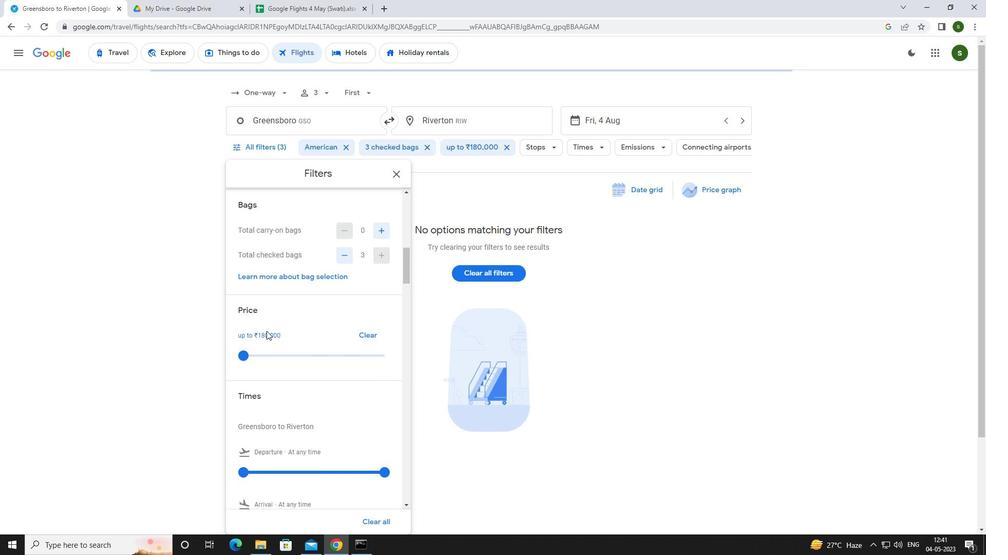 
Action: Mouse scrolled (266, 330) with delta (0, 0)
Screenshot: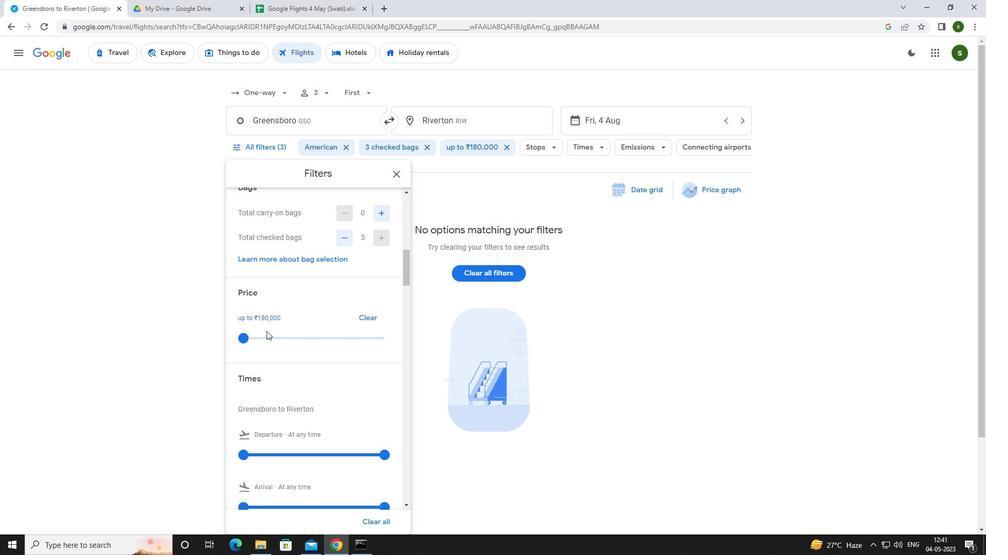 
Action: Mouse scrolled (266, 330) with delta (0, 0)
Screenshot: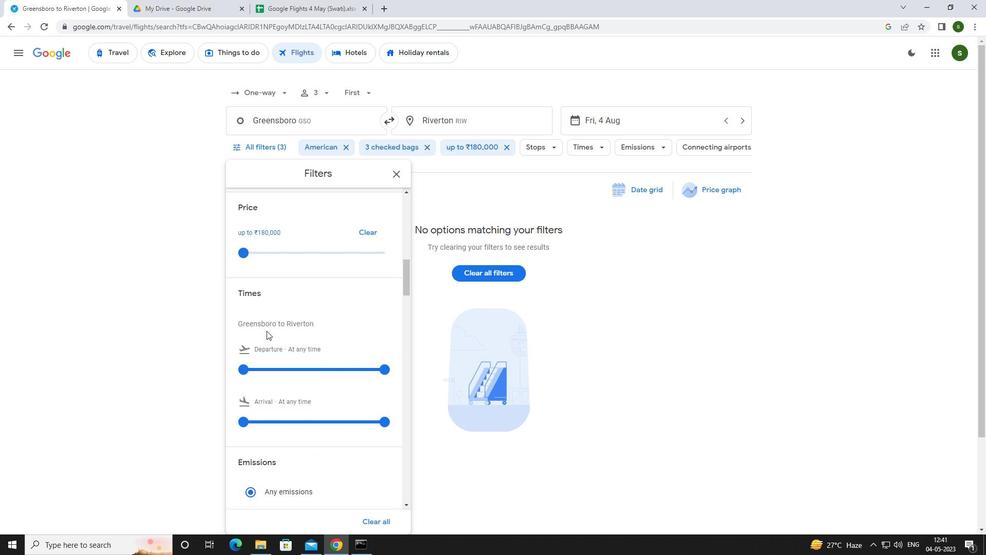 
Action: Mouse moved to (243, 321)
Screenshot: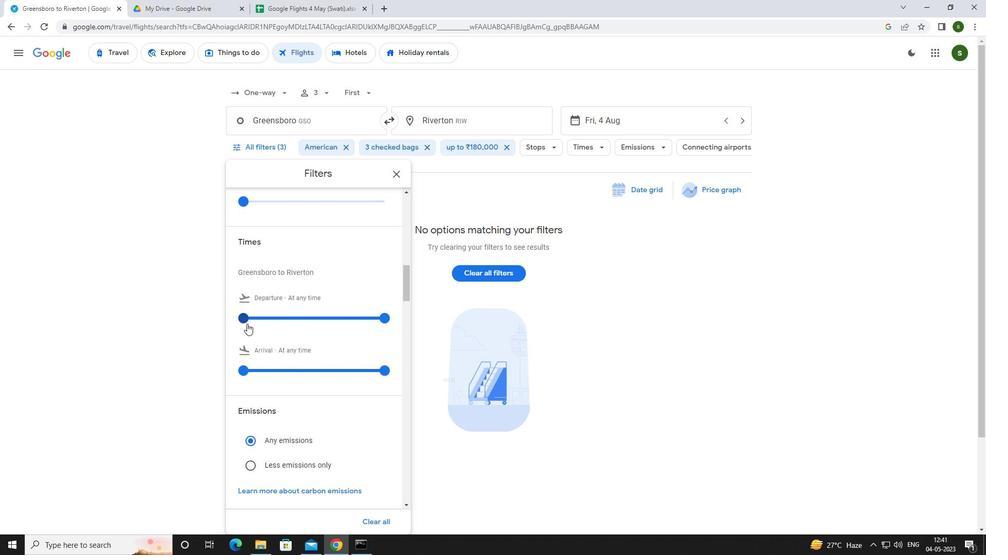
Action: Mouse pressed left at (243, 321)
Screenshot: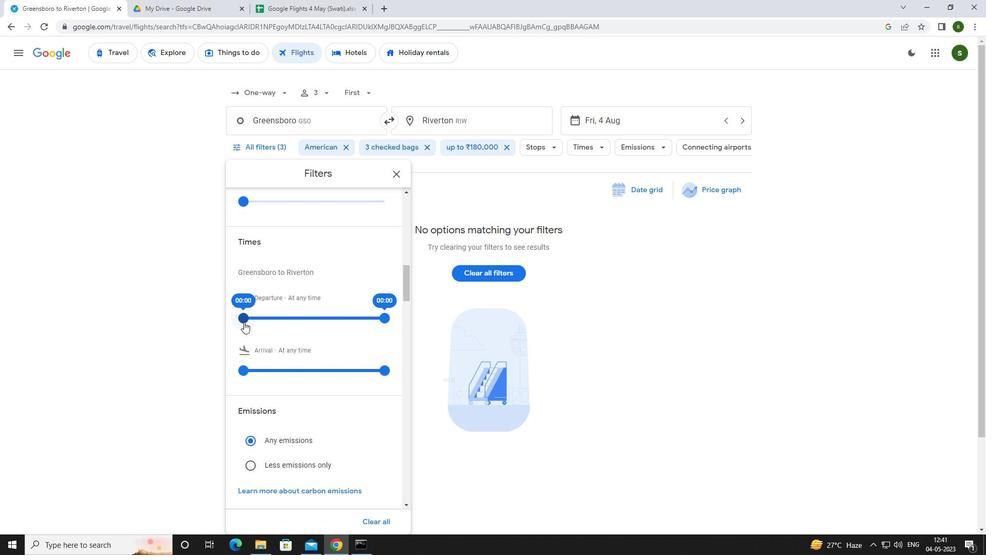 
Action: Mouse moved to (618, 333)
Screenshot: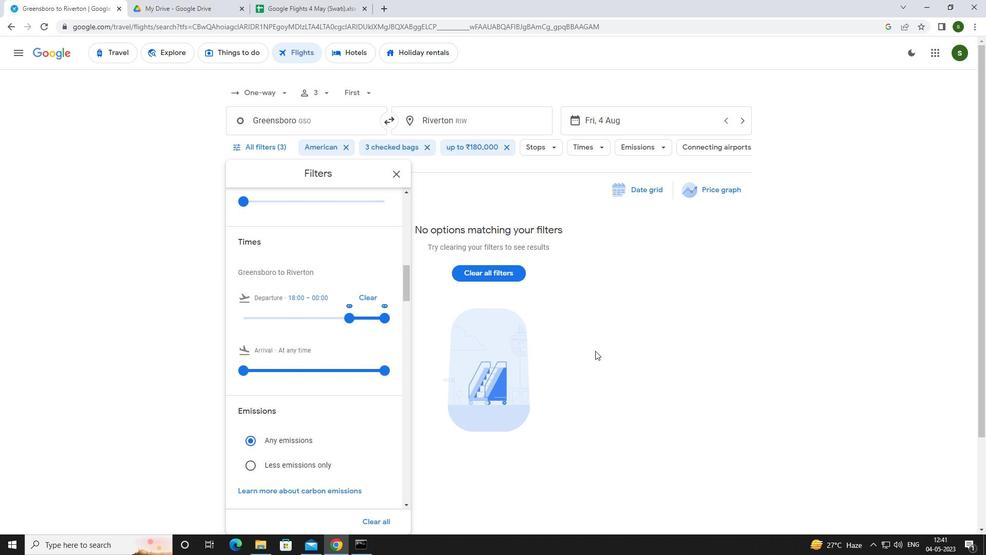
Action: Mouse pressed left at (618, 333)
Screenshot: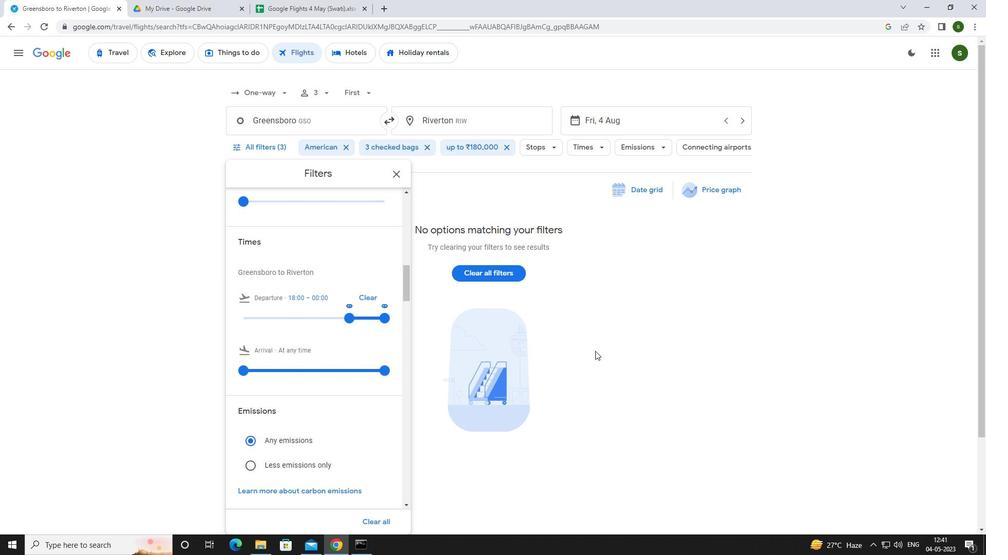 
Action: Mouse moved to (618, 332)
Screenshot: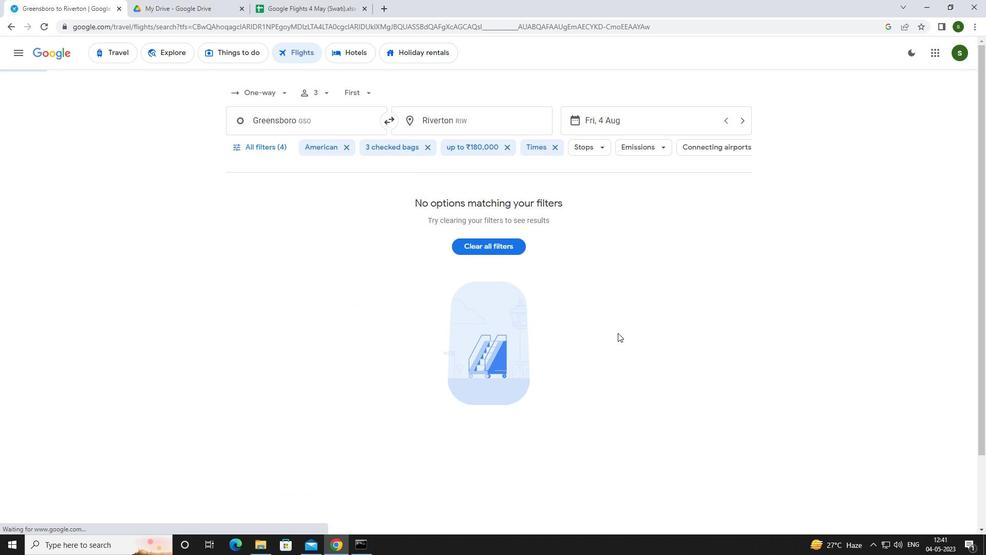 
